 Task: Open a blank worksheet and write heading  Make a employee details data  Add 10 employee name:-  'Ethan Reynolds, Olivia Thompson, Benjamin Martinez, Emma Davis, Alexander Mitchell, Ava Rodriguez, Daniel Anderson, Mia Lewis, Christopher Scott, Sophia Harris.'in January Last week sales are  1000 to 1010. Department:-  Sales, HR, Finance, Marketing, IT, Operations, Finance, HR, Sales, Marketing. Position:-  Sales Manager, HR Manager, Accountant, Marketing Specialist, IT Specialist, Operations Manager, Financial Analyst, HR Assistant, Sales Representative, Marketing Assistant.Salary (USD):-  5000,4500,4000, 3800, 4200, 5200, 3800, 2800, 3200, 2500.Start Date:-  1/15/2020,7/1/2019, 3/10/2021,2/5/2022, 11/30/2018,6/15/2020, 9/1/2021,4/20/2022, 2/10/2019,9/5/2020. Save page analysisSalesByQuarter_2024
Action: Mouse moved to (138, 111)
Screenshot: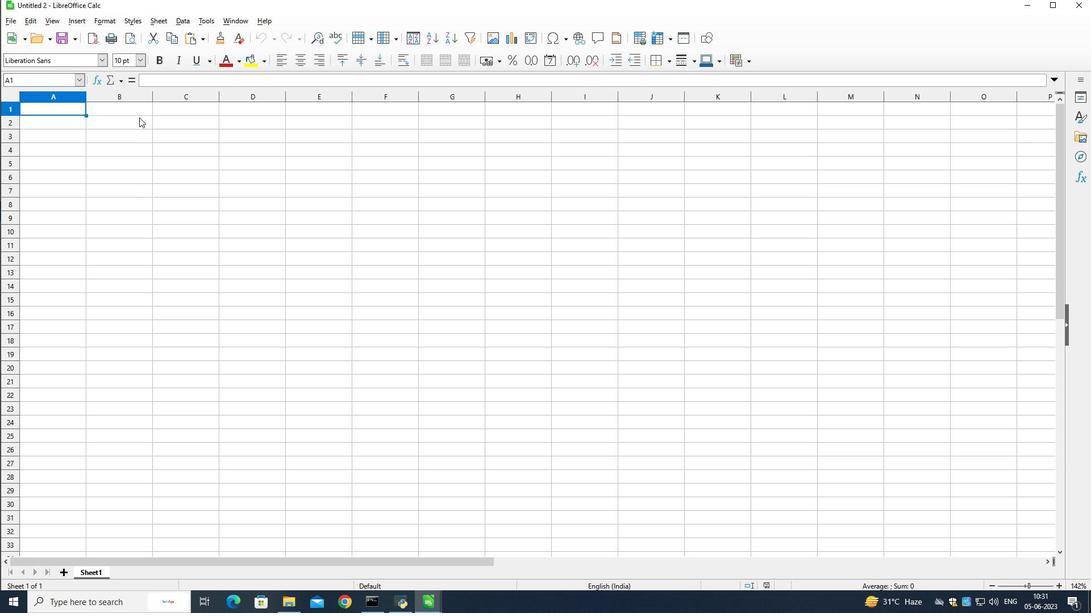 
Action: Mouse pressed left at (138, 111)
Screenshot: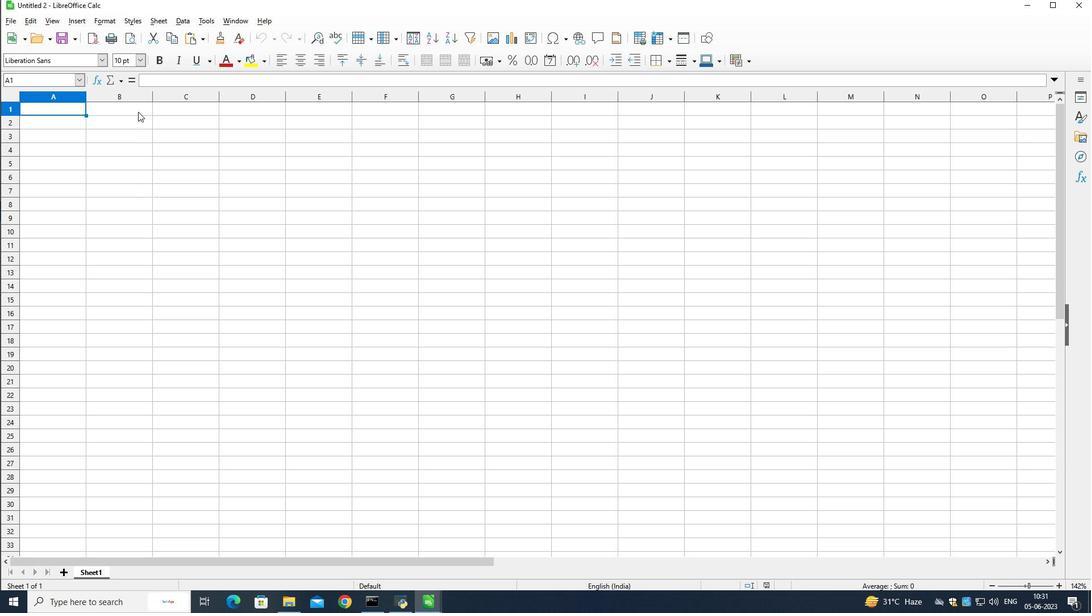
Action: Key pressed <Key.shift>Make<Key.space><Key.shift>a<Key.space>emplyee<Key.space><Key.shift>Details<Key.space><Key.shift><Key.shift><Key.shift>Data<Key.down><Key.left><Key.shift>Name<Key.down><Key.shift>Ethan<Key.space><Key.shift><Key.shift><Key.shift><Key.shift><Key.shift><Key.shift><Key.shift><Key.shift><Key.shift><Key.shift><Key.shift>Reynolds<Key.down><Key.shift>Olivia<Key.space><Key.shift>Thompson<Key.down><Key.shift>Benjamin<Key.space><Key.shift>Martinez<Key.down><Key.shift>Emma<Key.space><Key.shift>Davis<Key.down><Key.shift>Alexander<Key.space><Key.shift>Mitchell<Key.down><Key.shift>Ava<Key.space><Key.shift><Key.shift><Key.shift><Key.shift><Key.shift><Key.shift><Key.shift><Key.shift><Key.shift><Key.shift><Key.shift><Key.shift><Key.shift>Rodriguez<Key.down><Key.shift>Daniel<Key.space><Key.shift>Anderson<Key.down><Key.shift>Mia<Key.space><Key.shift>Lewis<Key.down><Key.shift>Christopher<Key.space><Key.shift><Key.shift><Key.shift>Scott<Key.down><Key.shift>Sophia<Key.space><Key.shift>Harris<Key.down>
Screenshot: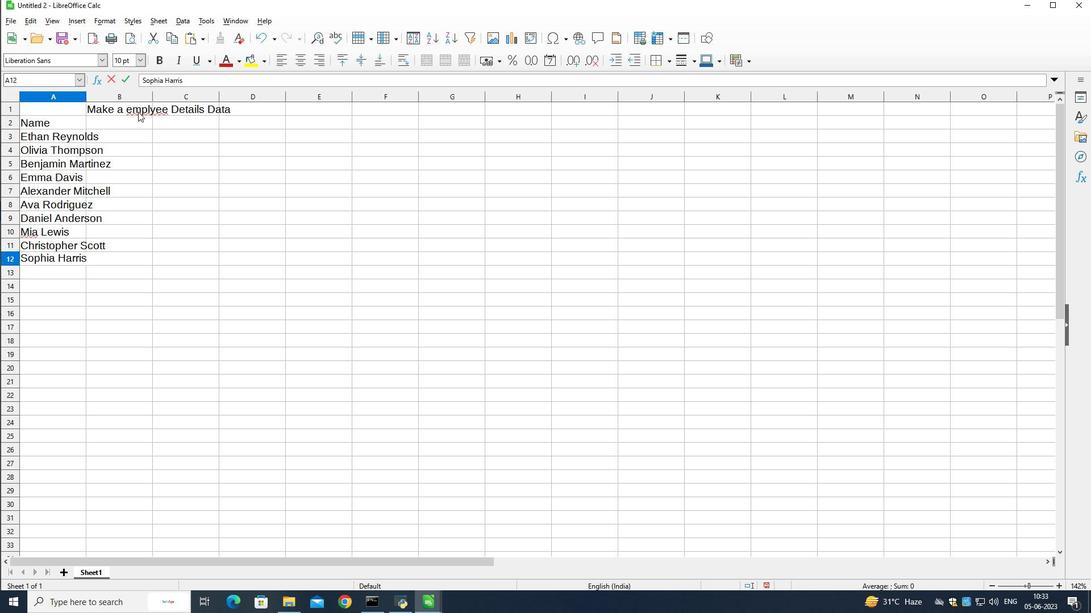 
Action: Mouse moved to (98, 123)
Screenshot: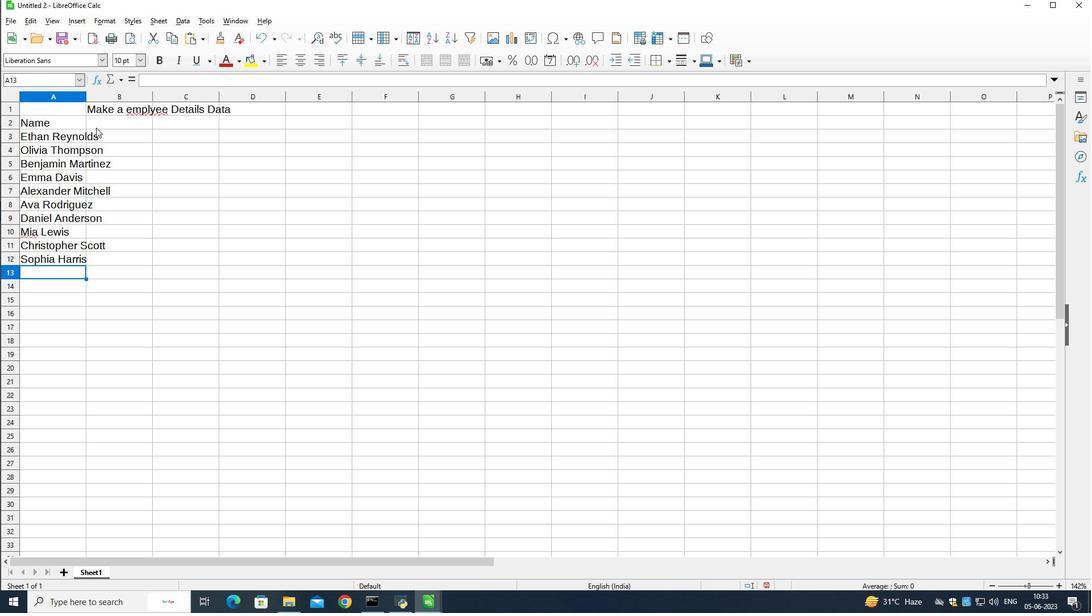 
Action: Mouse pressed left at (98, 123)
Screenshot: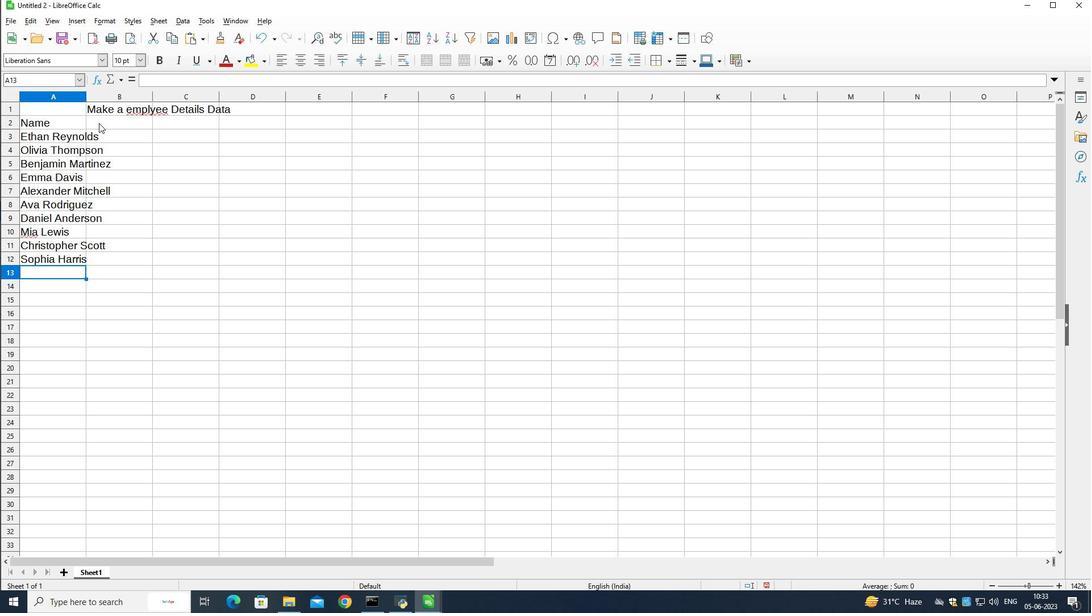 
Action: Mouse moved to (770, 534)
Screenshot: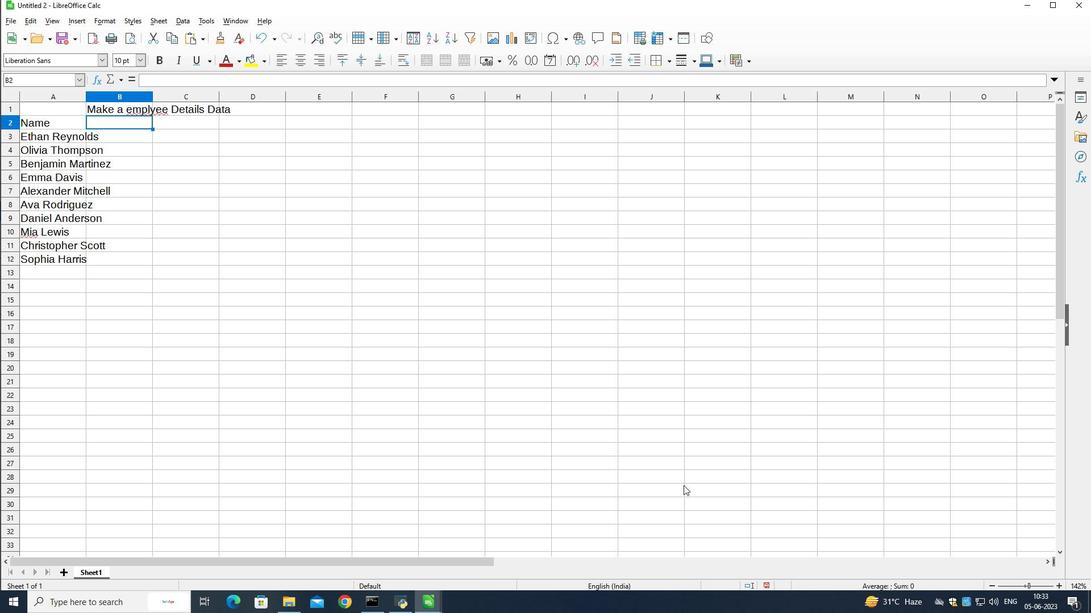 
Action: Key pressed <Key.shift>January<Key.space><Key.shift>Last<Key.space><Key.shift>Week<Key.space><Key.shift>saes<Key.down>1000<Key.down>1001<Key.down>1002<Key.down>1003<Key.down>1004<Key.down>1005<Key.down>1006<Key.down>1007<Key.down>1008<Key.down>1009<Key.down>
Screenshot: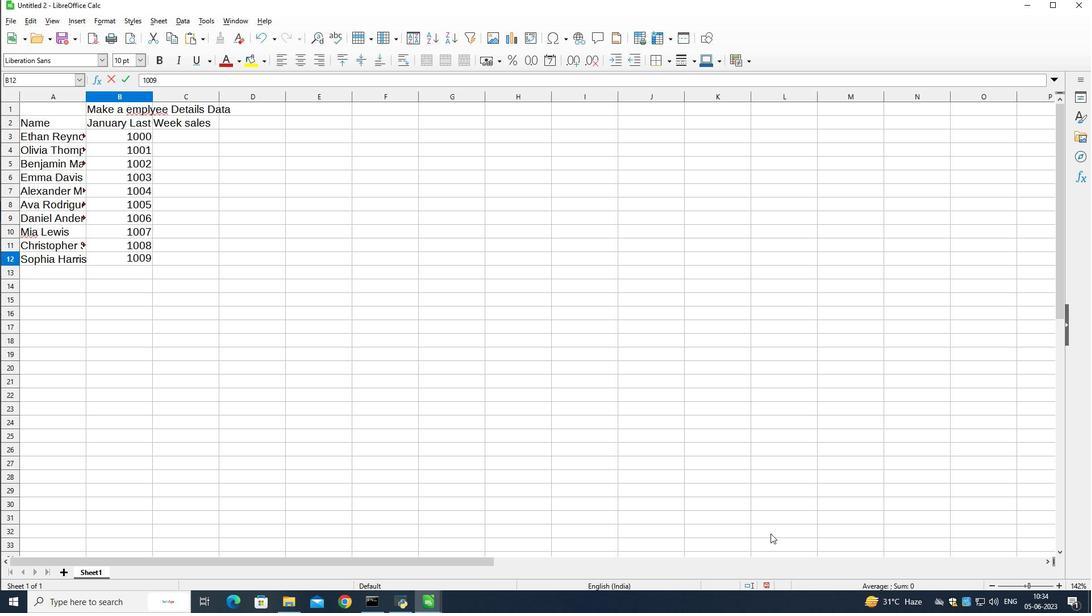 
Action: Mouse moved to (164, 125)
Screenshot: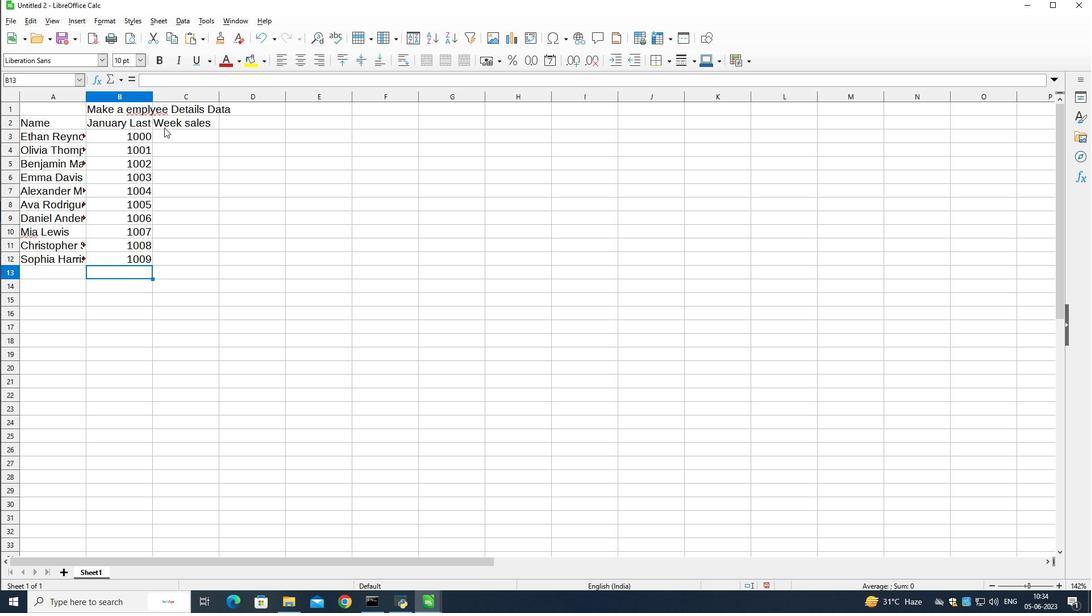 
Action: Mouse pressed left at (164, 125)
Screenshot: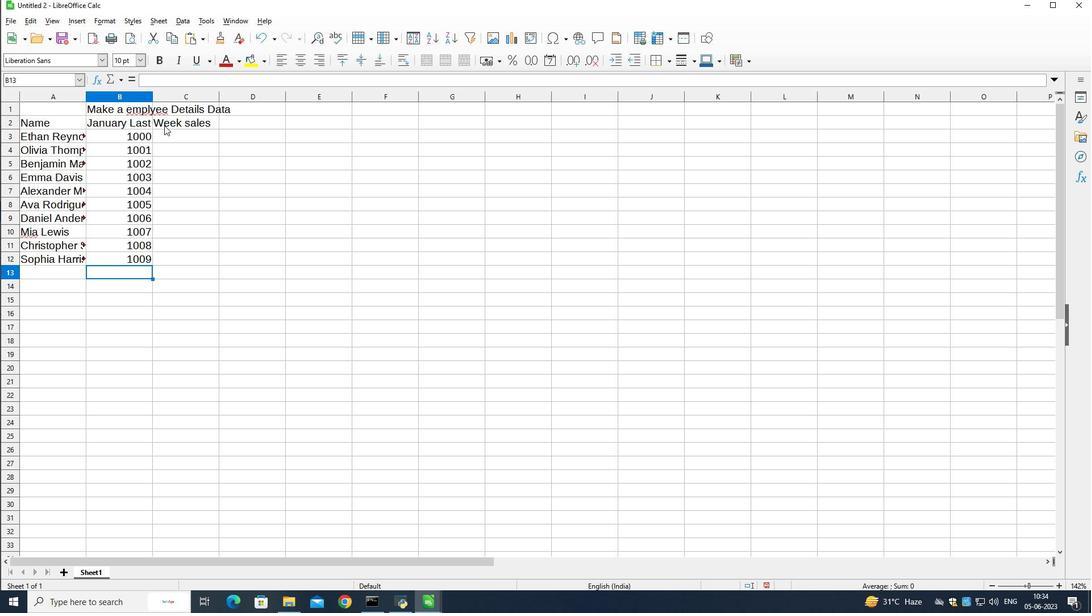 
Action: Mouse moved to (167, 126)
Screenshot: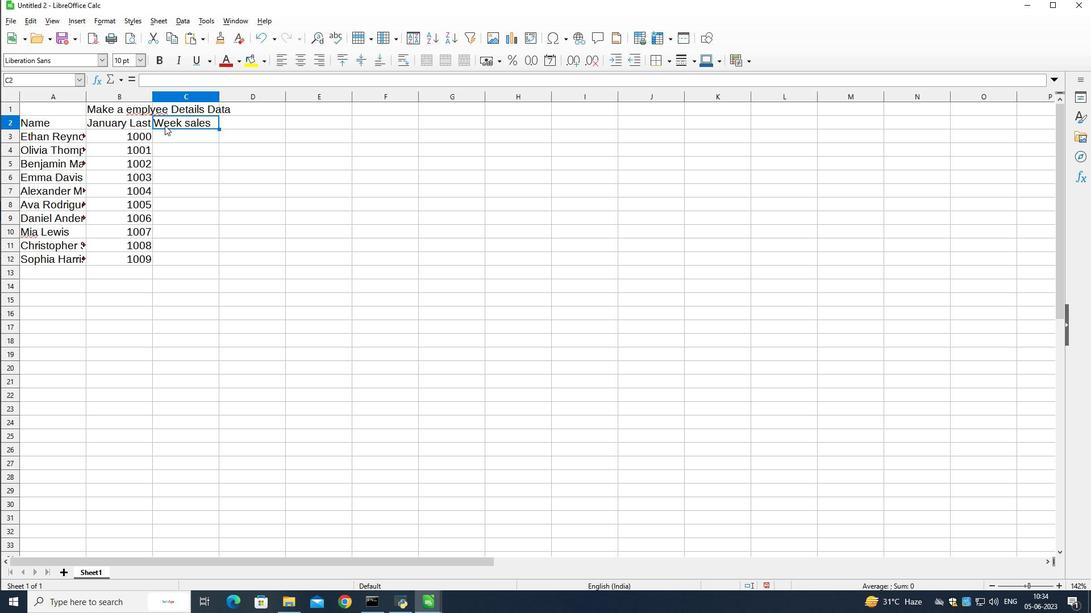 
Action: Key pressed <Key.shift>Department<Key.down>
Screenshot: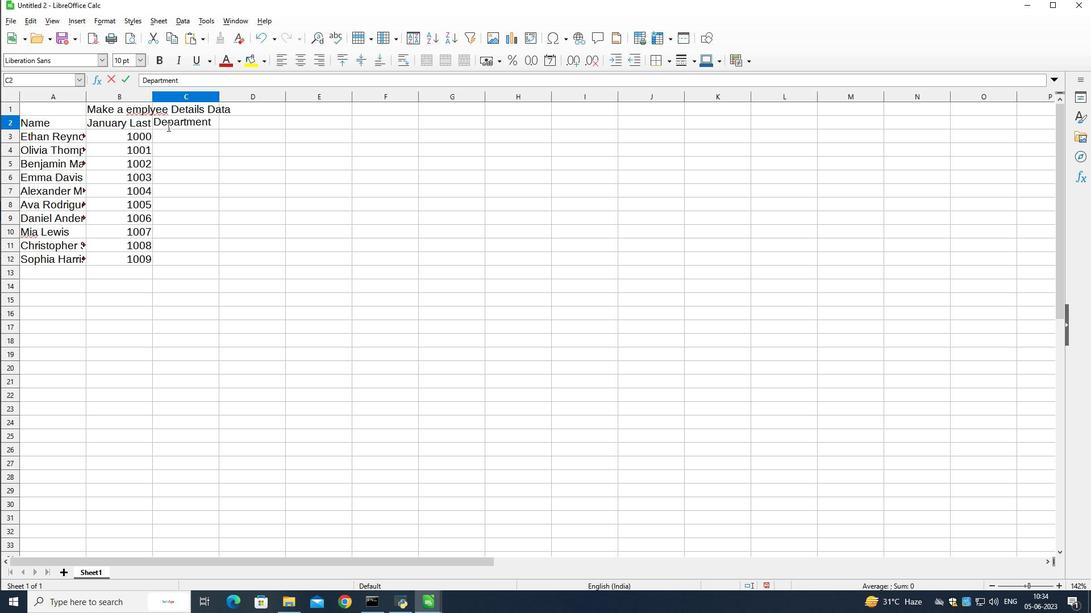 
Action: Mouse moved to (767, 181)
Screenshot: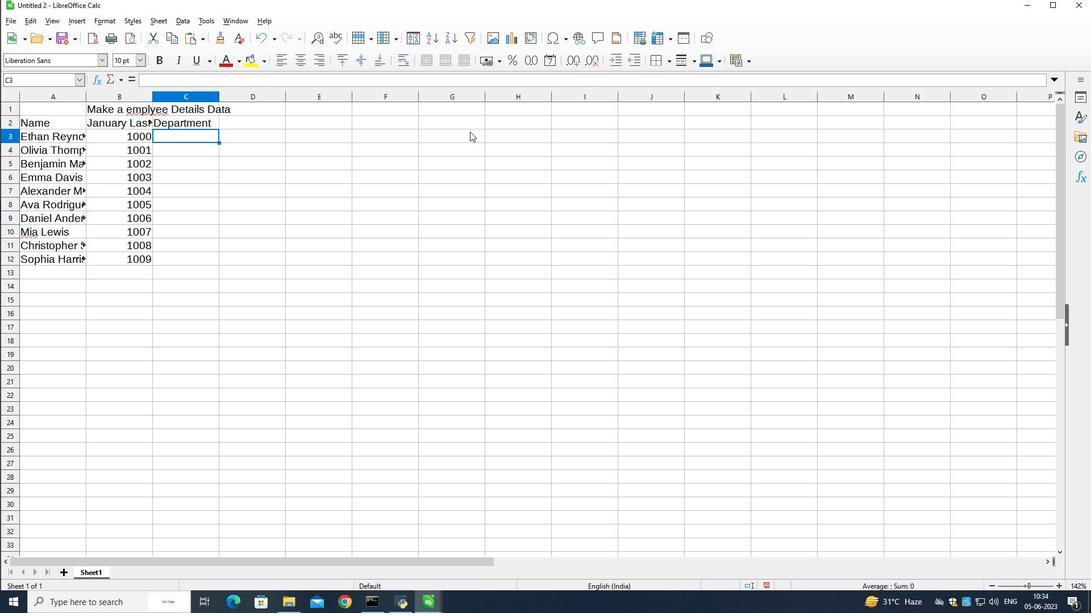 
Action: Key pressed <Key.shift>Sales<Key.down><Key.shift>HR<Key.down><Key.shift><Key.shift><Key.shift><Key.shift><Key.shift><Key.shift>Finance<Key.down><Key.shift><Key.shift><Key.shift><Key.shift><Key.shift><Key.shift><Key.shift><Key.shift><Key.shift>Marketing<Key.down><Key.shift>IT<Key.down><Key.shift>Opr<Key.backspace>eration<Key.down><Key.shift>Finance<Key.down><Key.shift>HR<Key.down><Key.shift><Key.shift><Key.shift><Key.shift><Key.shift><Key.shift><Key.shift><Key.shift><Key.shift><Key.shift><Key.shift><Key.shift><Key.shift><Key.shift><Key.shift><Key.shift><Key.shift><Key.shift><Key.shift><Key.shift><Key.shift><Key.shift>sales<Key.down><Key.shift><Key.shift><Key.shift><Key.shift><Key.shift><Key.shift><Key.shift><Key.shift><Key.shift><Key.shift><Key.shift>Marketing
Screenshot: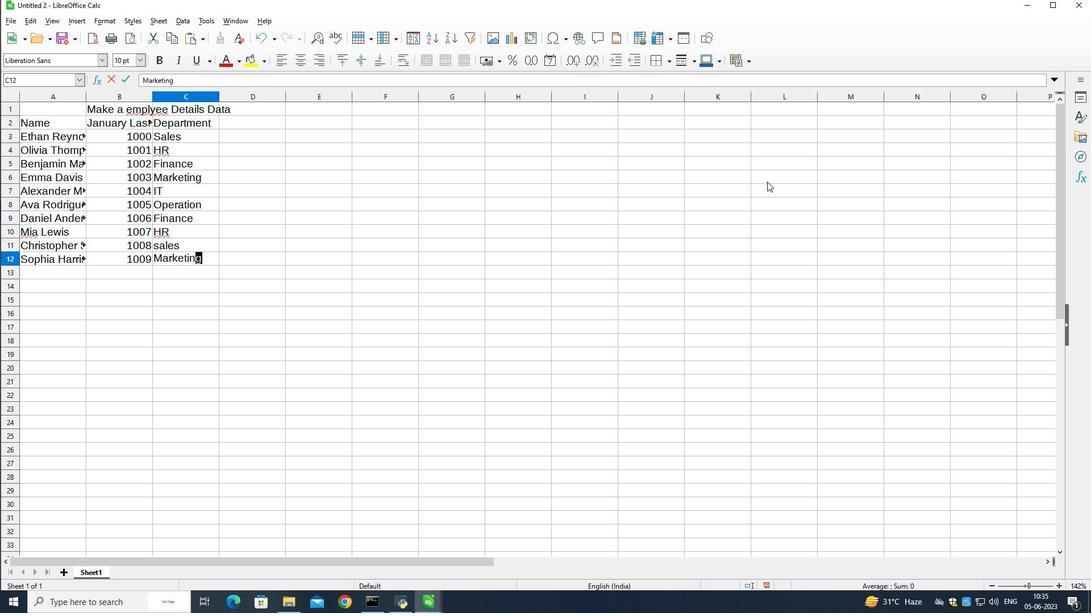 
Action: Mouse moved to (225, 122)
Screenshot: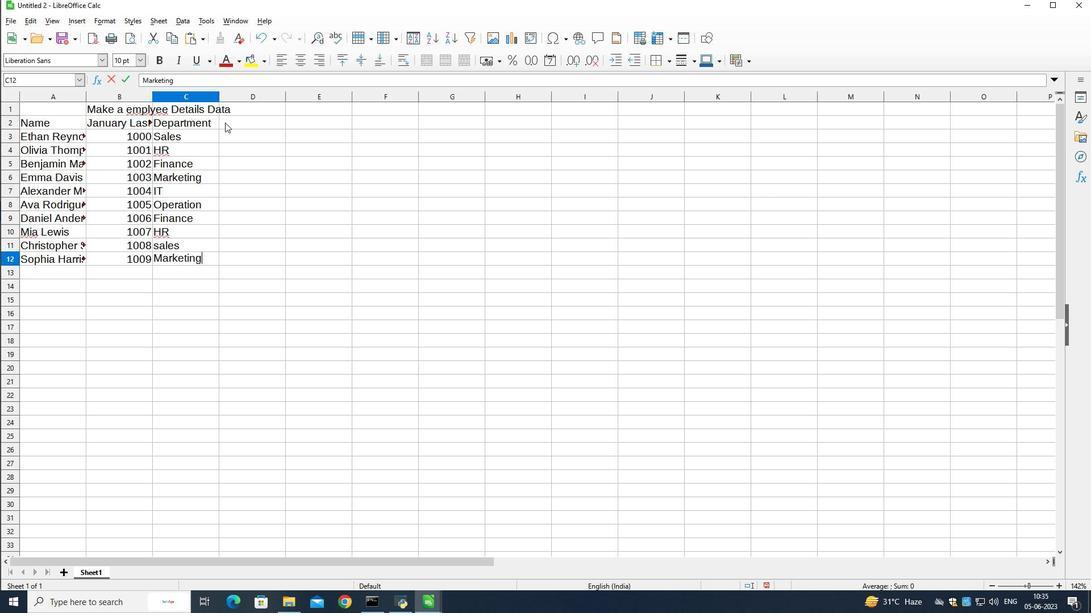 
Action: Mouse pressed left at (225, 122)
Screenshot: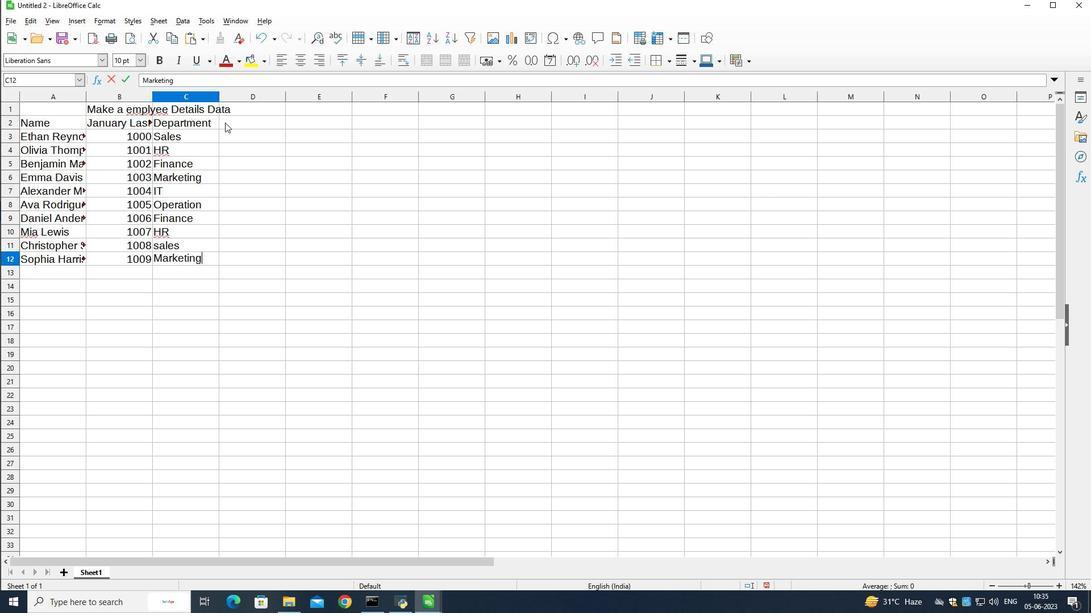
Action: Mouse moved to (481, 192)
Screenshot: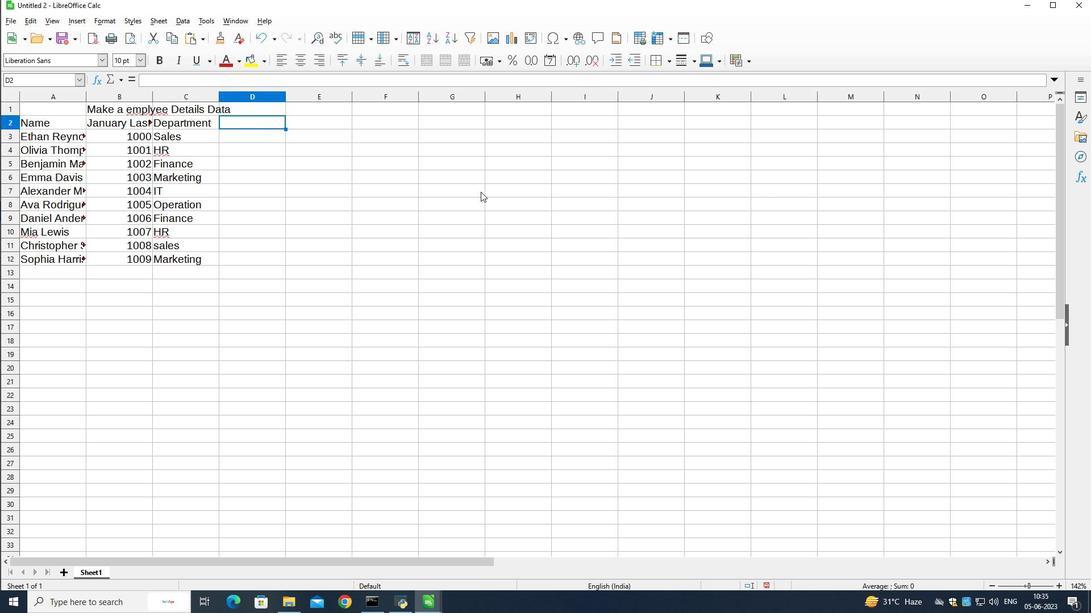 
Action: Key pressed <Key.shift>Position<Key.down><Key.shift>Sales<Key.space><Key.shift><Key.shift><Key.shift><Key.shift><Key.shift><Key.shift><Key.shift><Key.shift><Key.shift><Key.shift><Key.shift><Key.shift><Key.shift><Key.shift><Key.shift><Key.shift><Key.shift>Manager<Key.down><Key.shift>G<Key.backspace>HR<Key.space><Key.shift>Manager<Key.down><Key.shift>Accountant<Key.down><Key.shift>Marketing<Key.down>
Screenshot: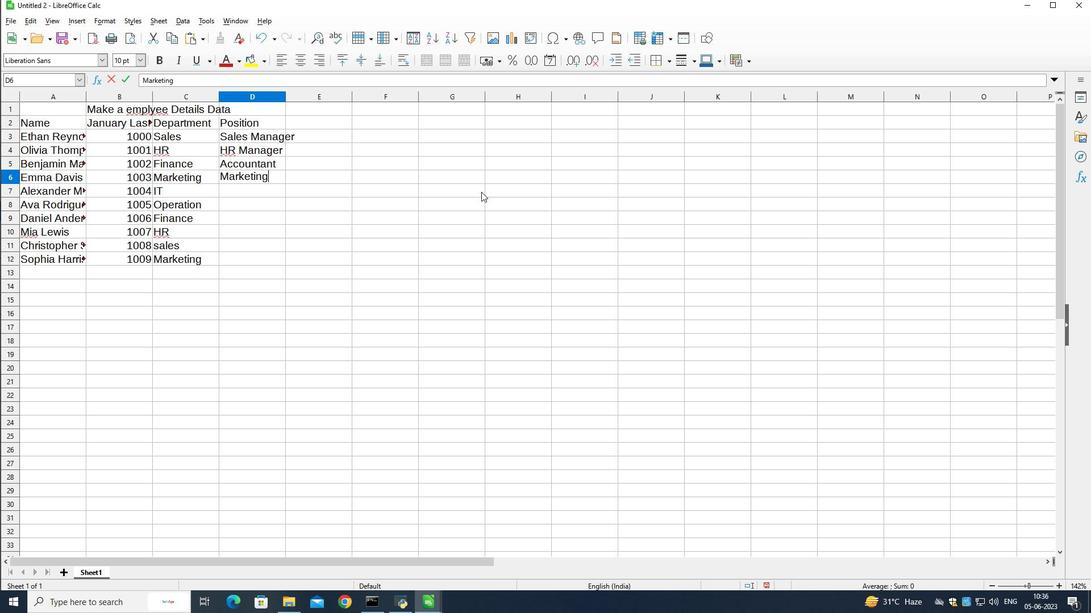 
Action: Mouse moved to (264, 176)
Screenshot: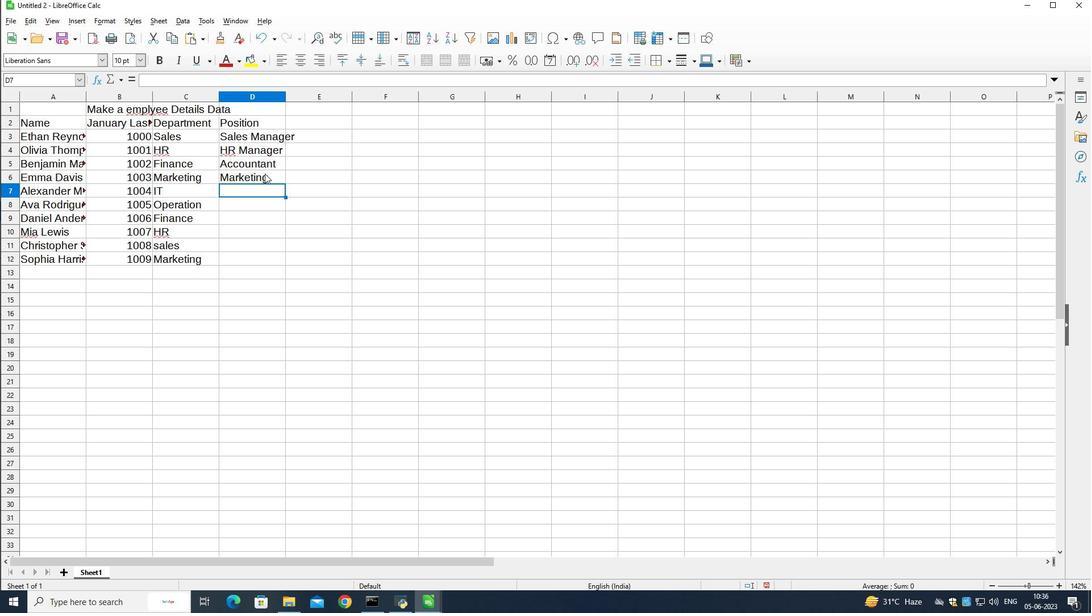 
Action: Mouse pressed left at (264, 176)
Screenshot: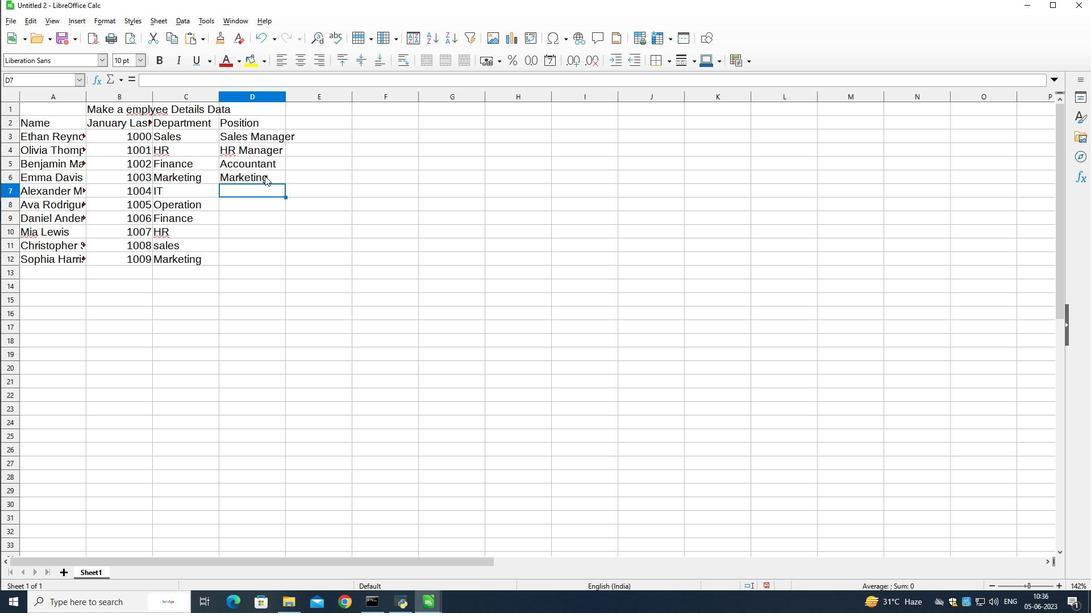 
Action: Mouse pressed left at (264, 176)
Screenshot: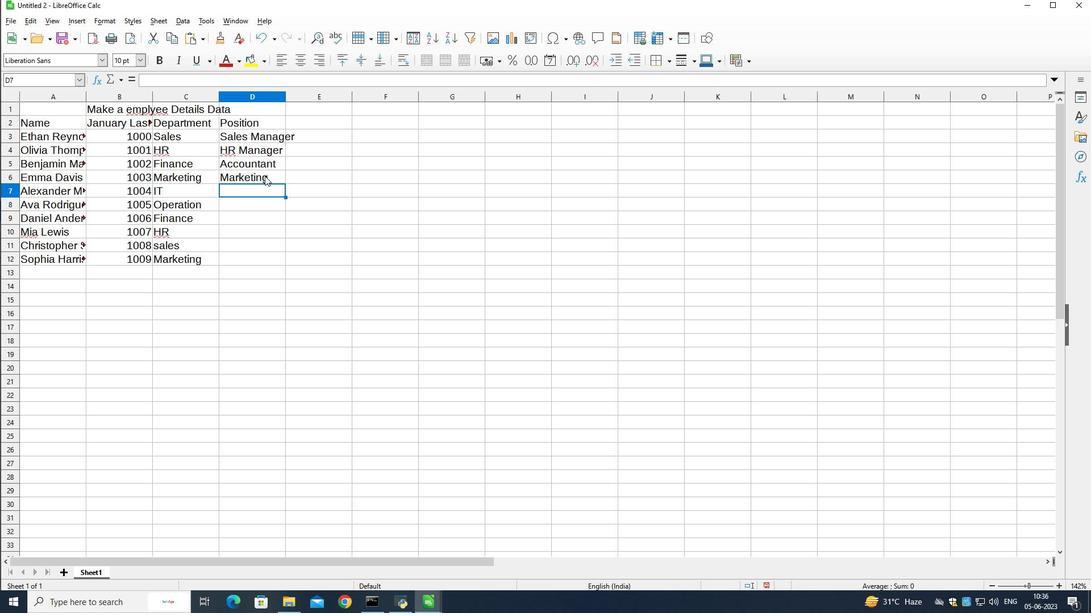 
Action: Mouse pressed left at (264, 176)
Screenshot: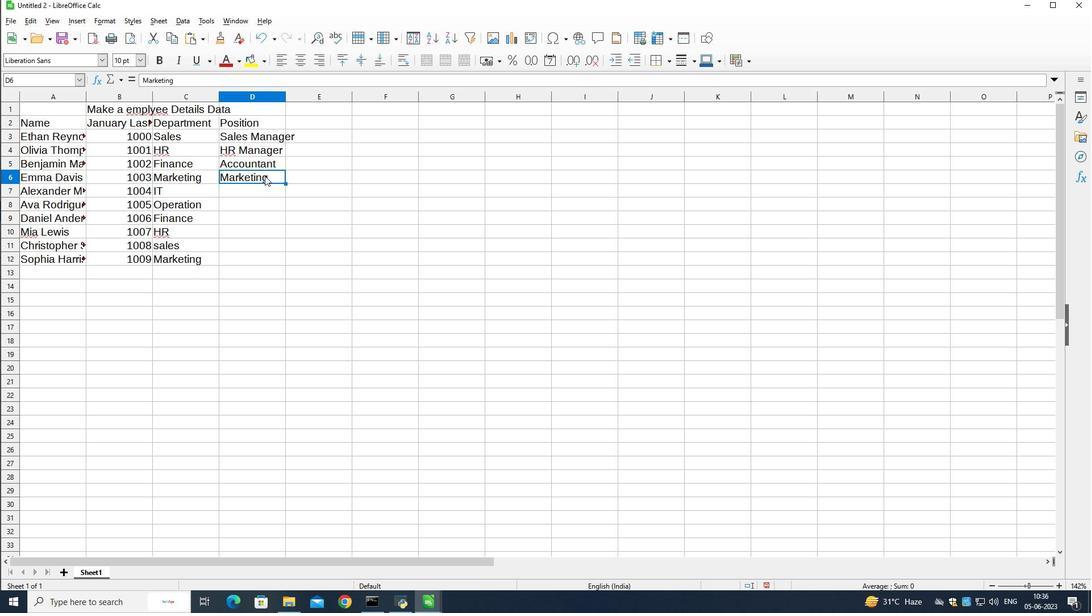 
Action: Mouse pressed left at (264, 176)
Screenshot: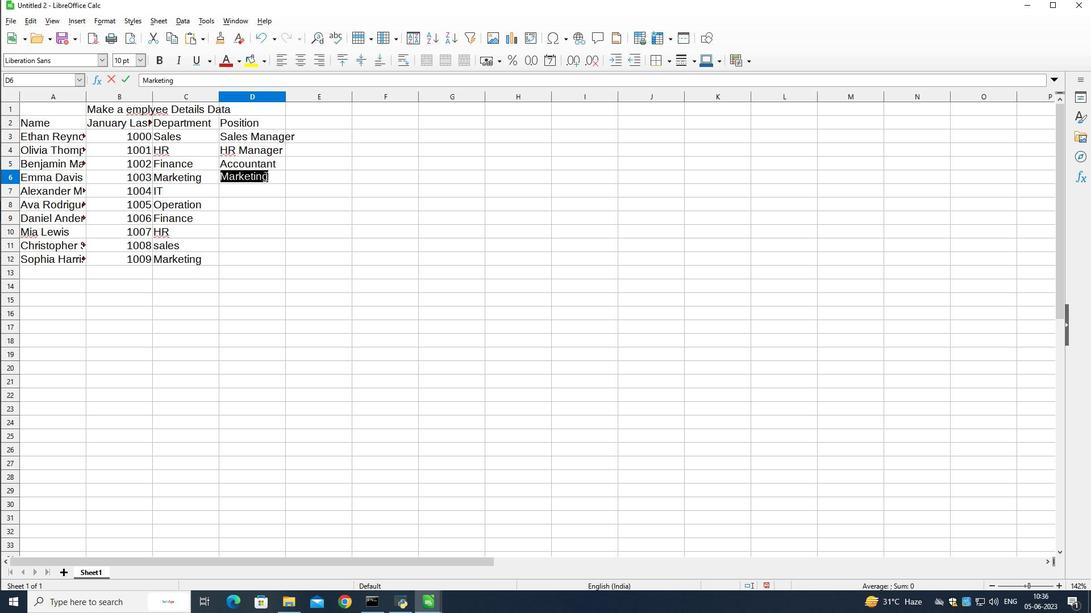 
Action: Mouse moved to (273, 184)
Screenshot: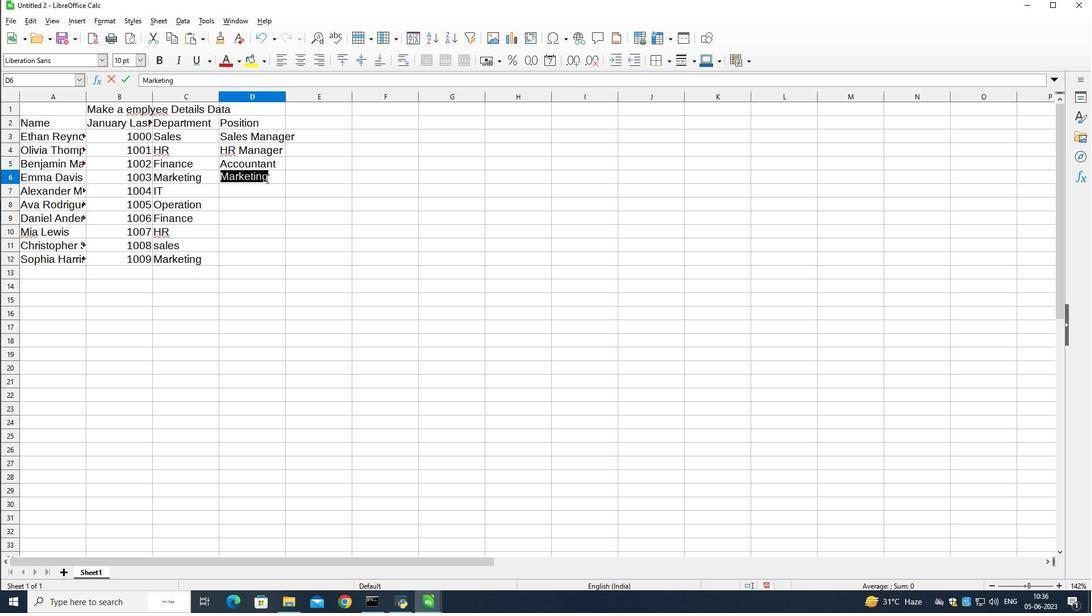 
Action: Mouse pressed left at (273, 184)
Screenshot: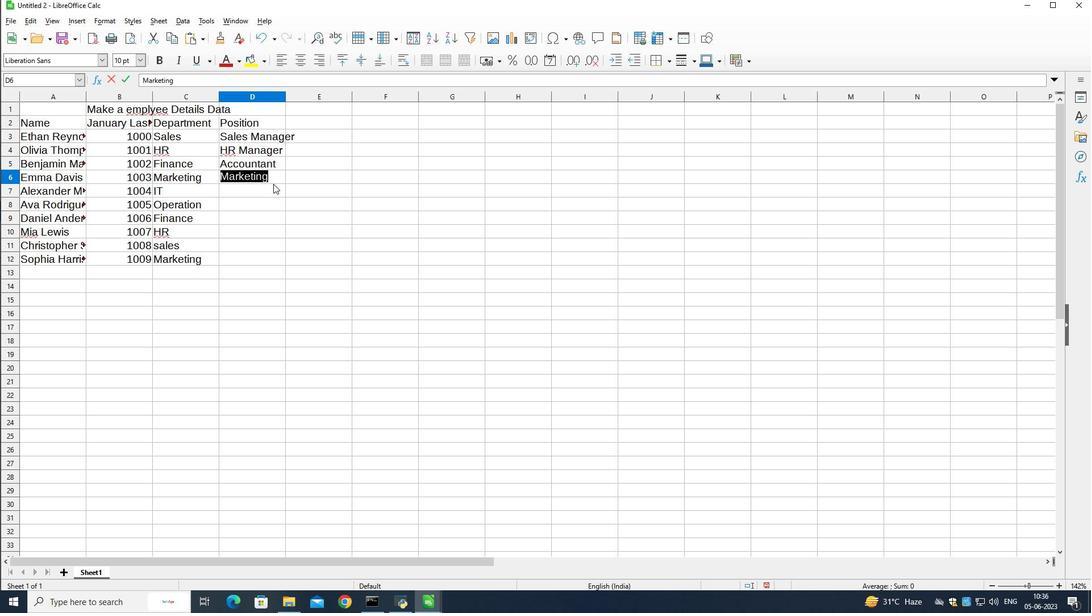 
Action: Mouse moved to (272, 178)
Screenshot: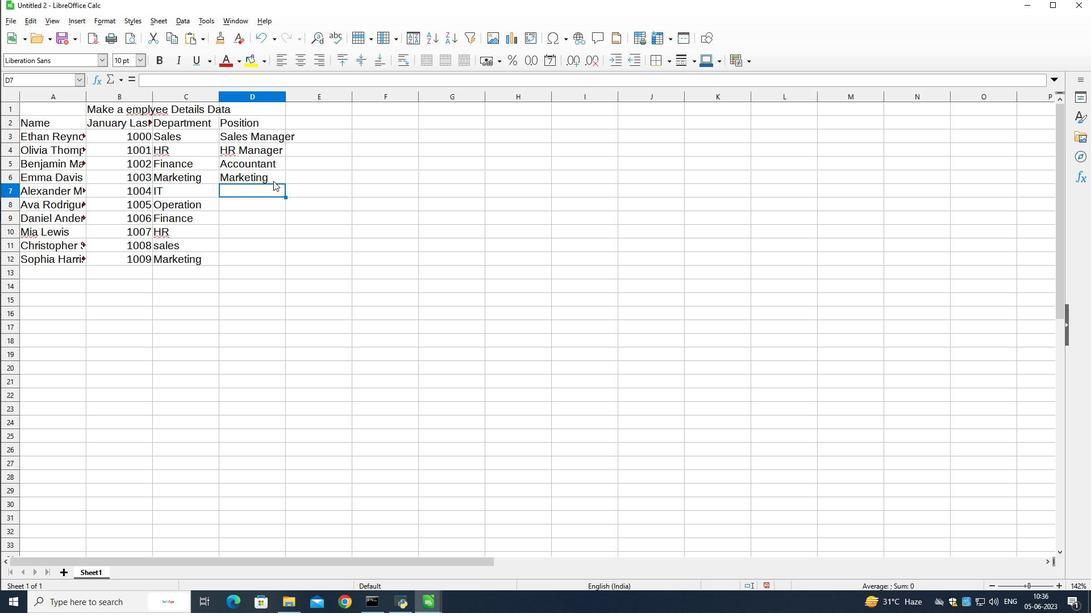 
Action: Mouse pressed left at (272, 178)
Screenshot: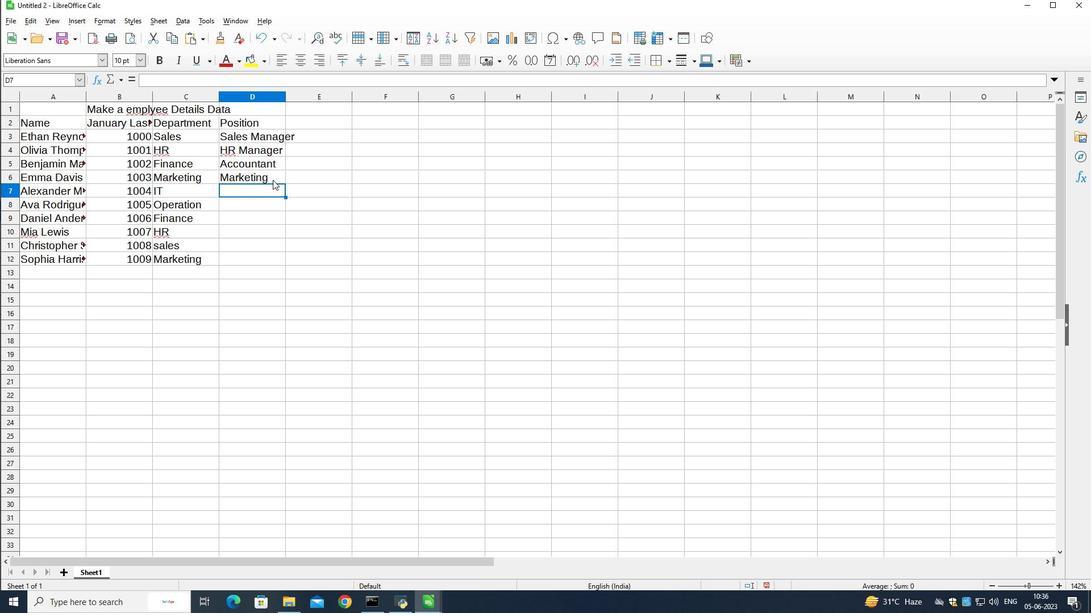 
Action: Mouse pressed left at (272, 178)
Screenshot: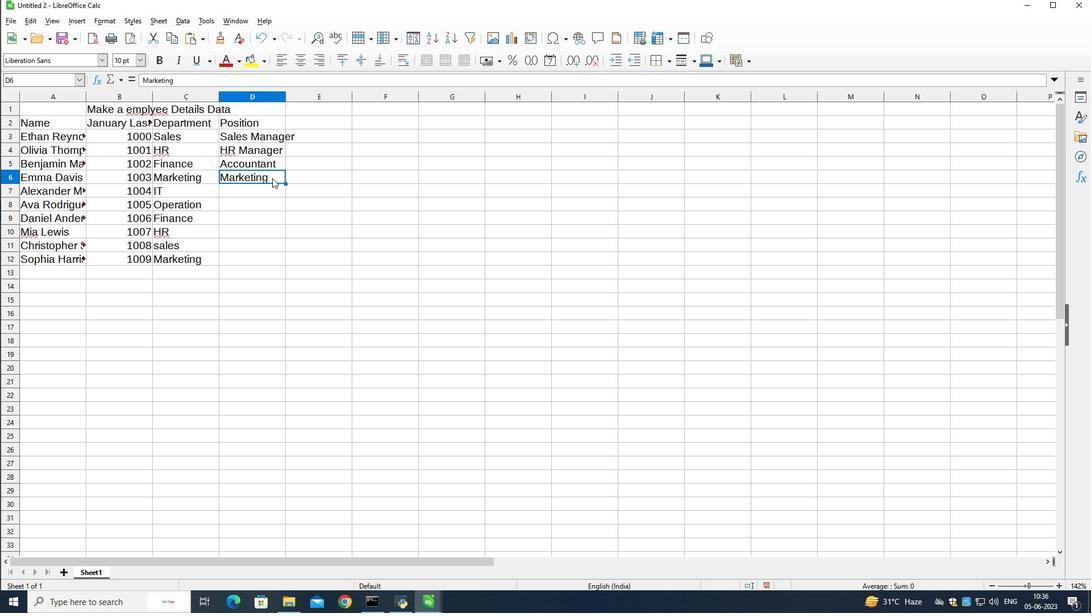 
Action: Mouse pressed left at (272, 178)
Screenshot: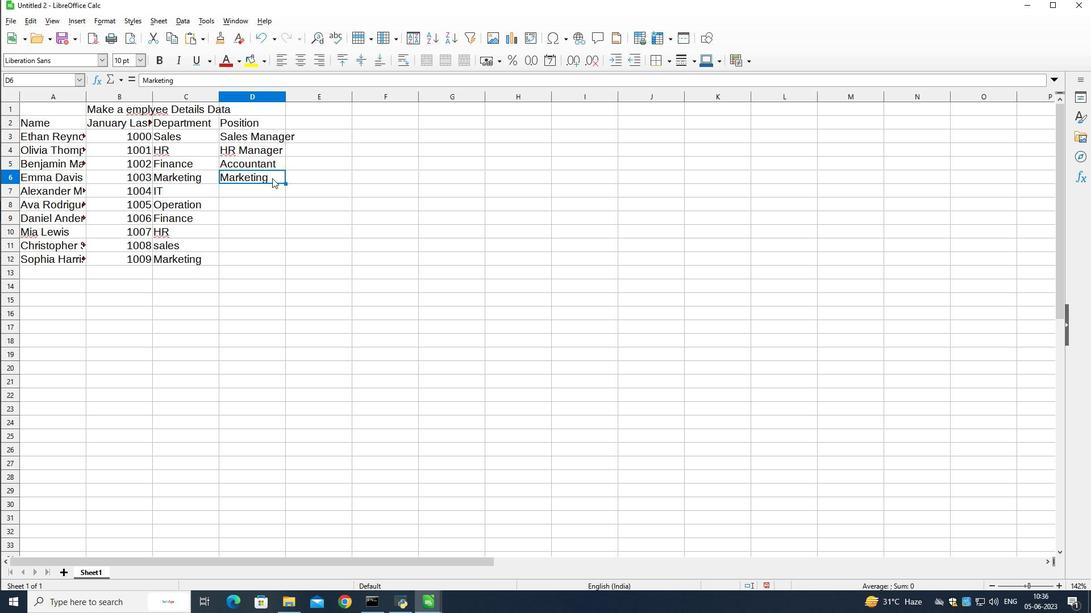 
Action: Mouse moved to (272, 178)
Screenshot: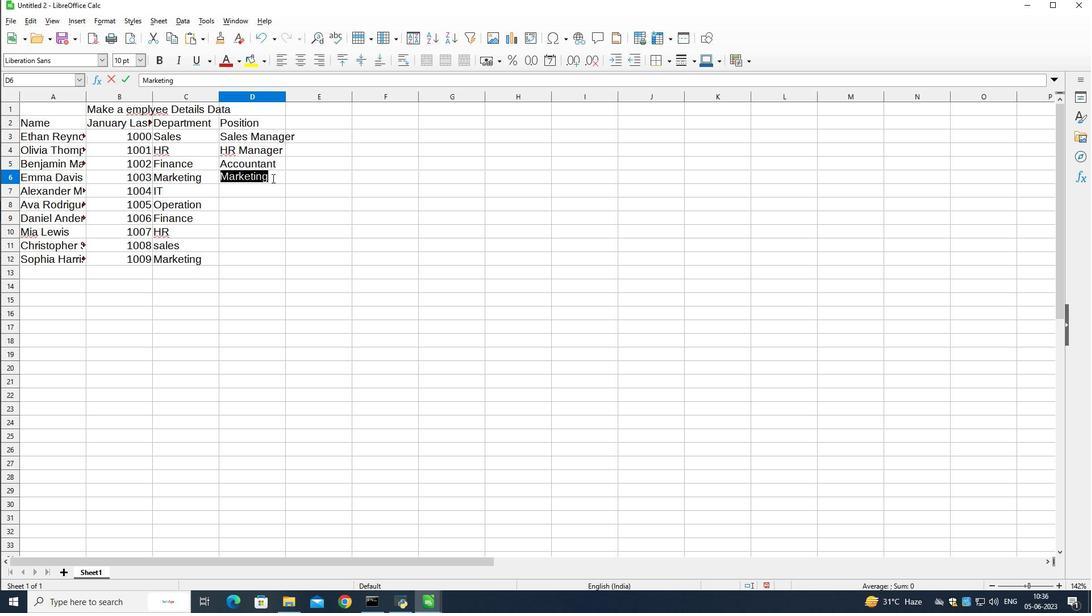 
Action: Mouse pressed left at (272, 178)
Screenshot: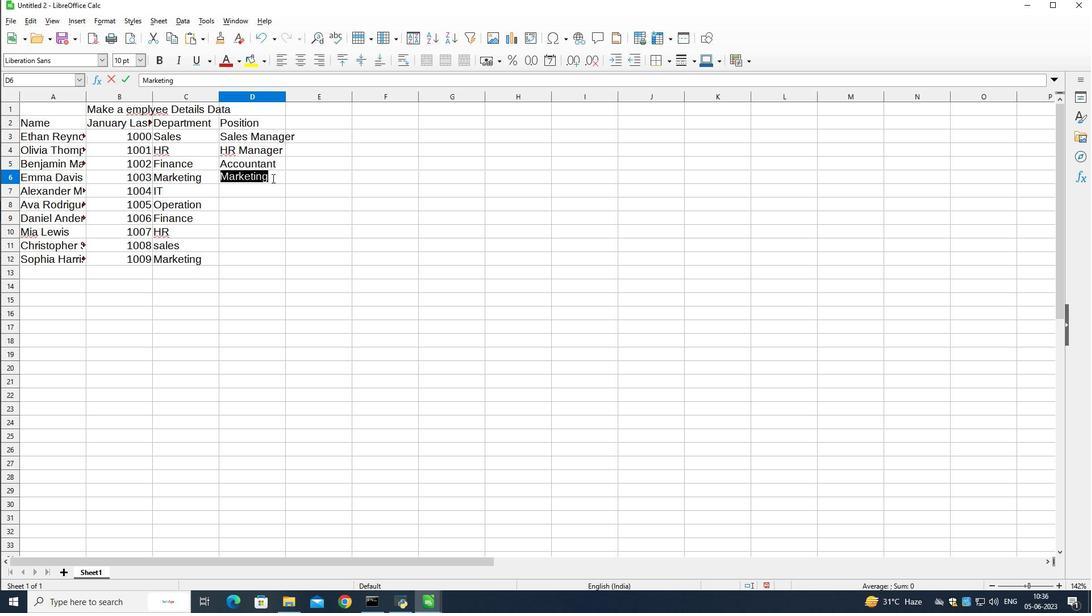 
Action: Mouse pressed left at (272, 178)
Screenshot: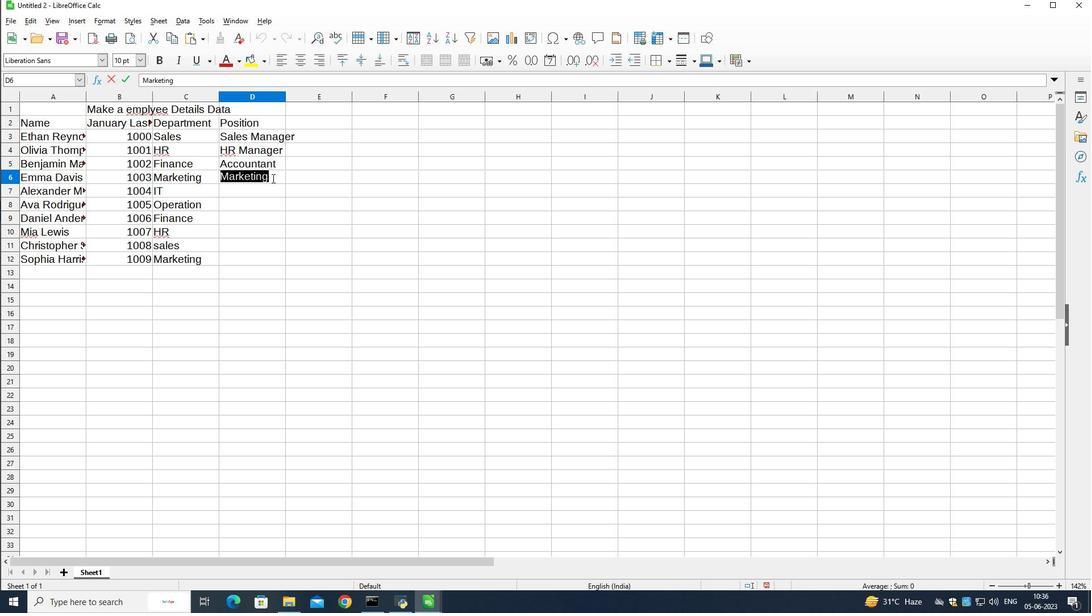 
Action: Key pressed <Key.space><Key.shift>specialist
Screenshot: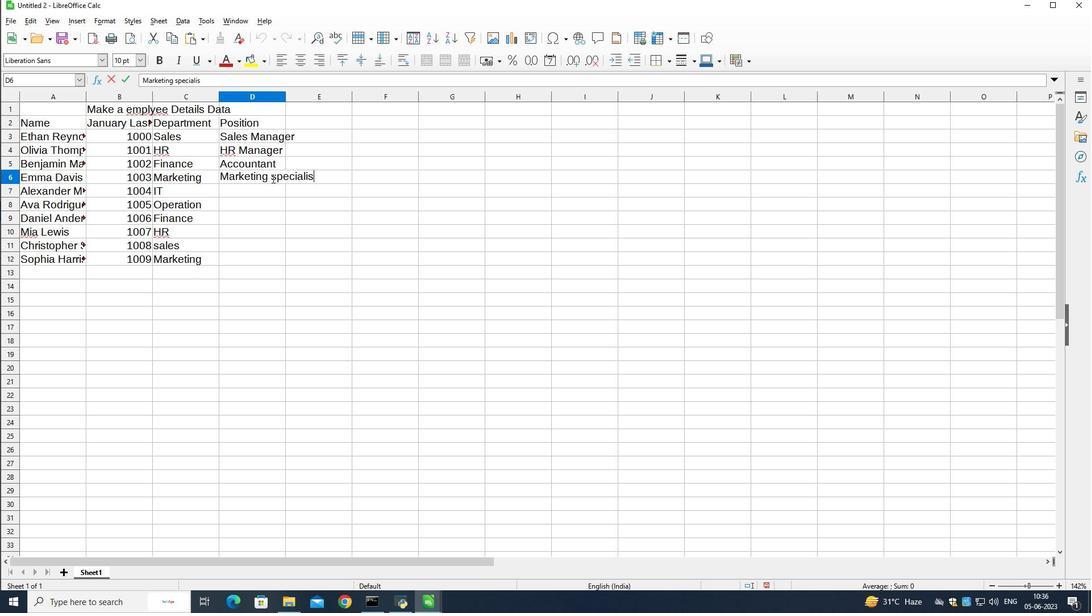 
Action: Mouse moved to (254, 187)
Screenshot: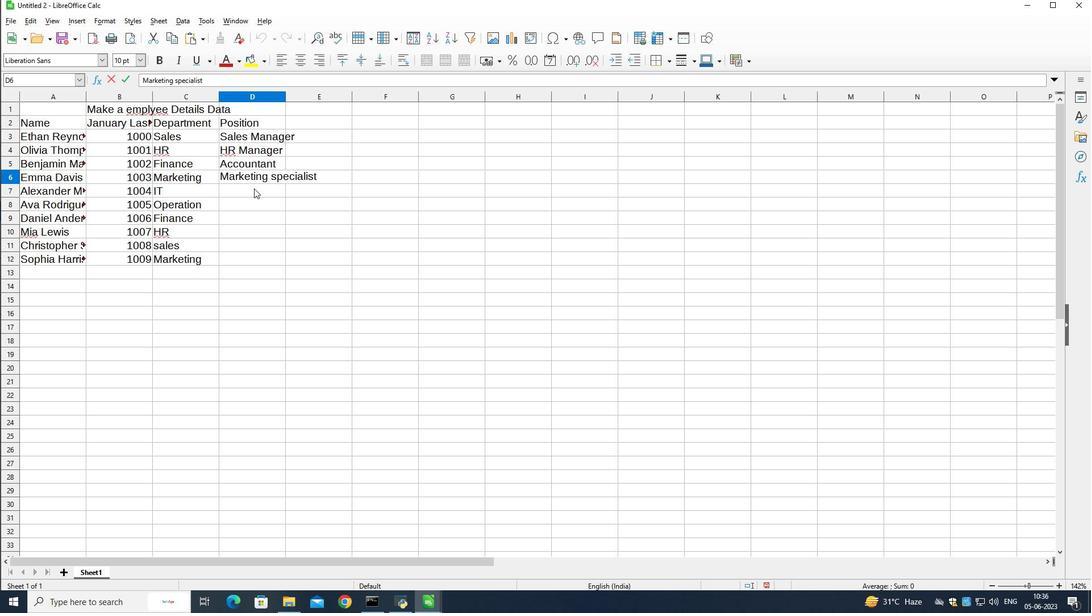 
Action: Mouse pressed left at (254, 187)
Screenshot: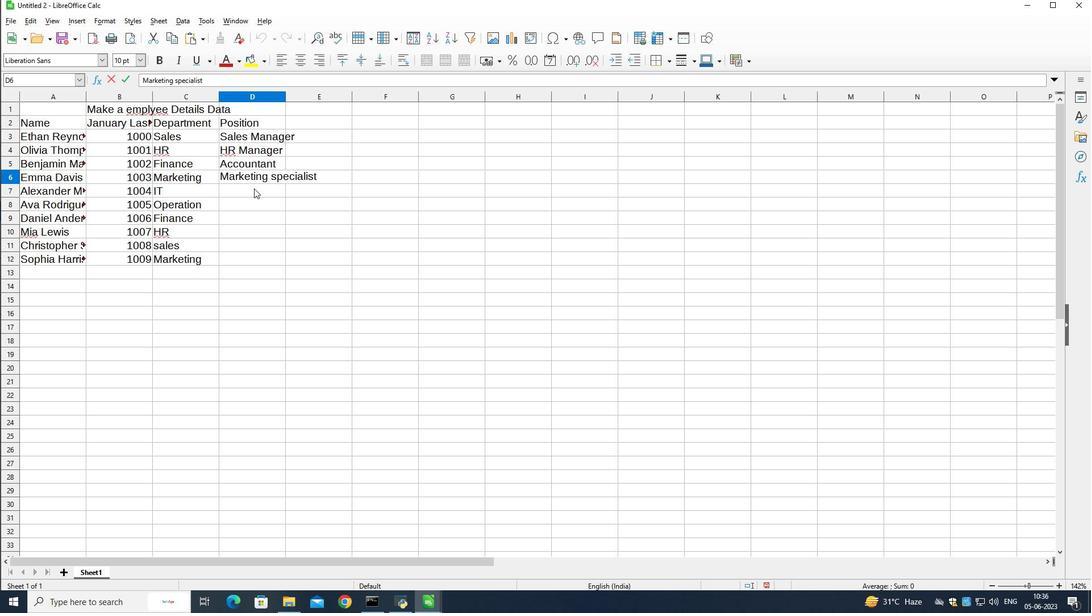 
Action: Key pressed <Key.shift><Key.shift><Key.shift><Key.shift><Key.shift><Key.shift><Key.shift>IT<Key.space><Key.shift>specialist<Key.down><Key.shift>Operation<Key.space><Key.shift>Manager<Key.down><Key.shift><Key.shift>Financial<Key.space><Key.shift><Key.shift><Key.shift><Key.shift><Key.shift><Key.shift><Key.shift><Key.shift><Key.shift><Key.shift><Key.shift><Key.shift><Key.shift><Key.shift><Key.shift>Analysit<Key.down>
Screenshot: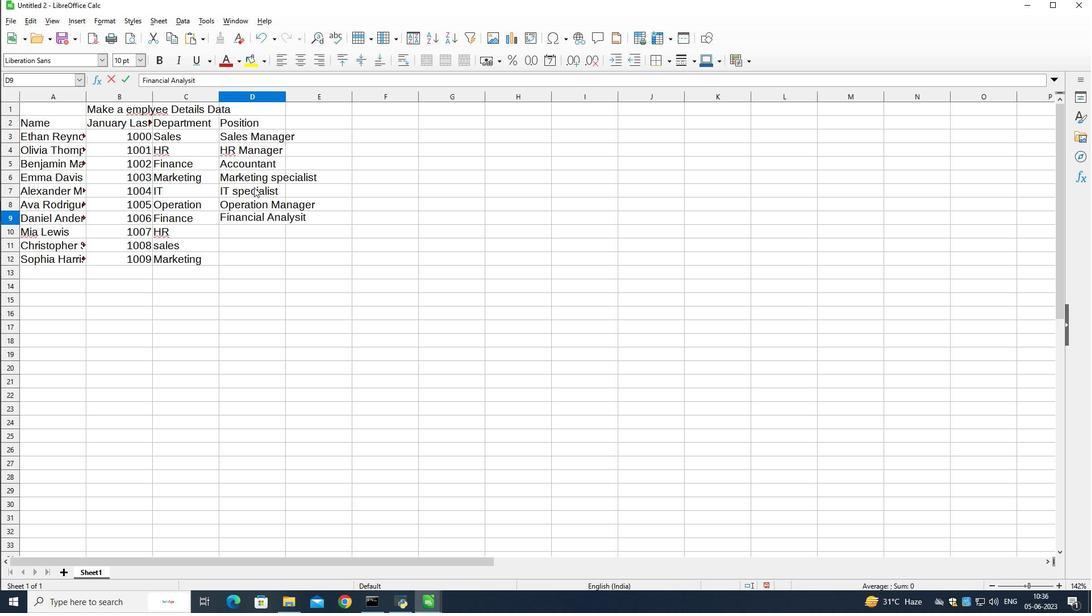 
Action: Mouse moved to (233, 214)
Screenshot: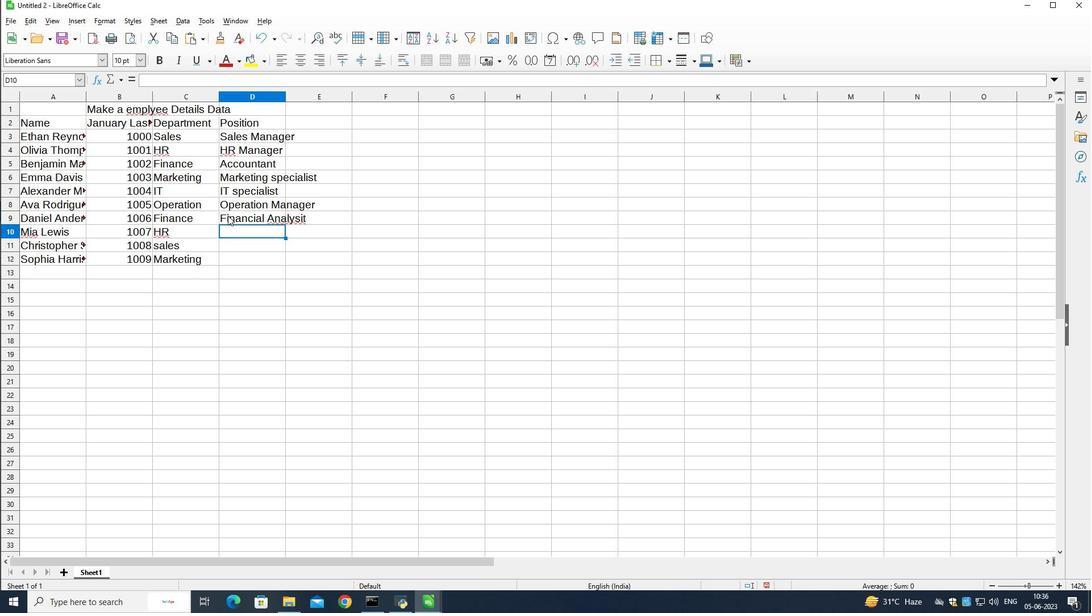 
Action: Mouse pressed left at (233, 214)
Screenshot: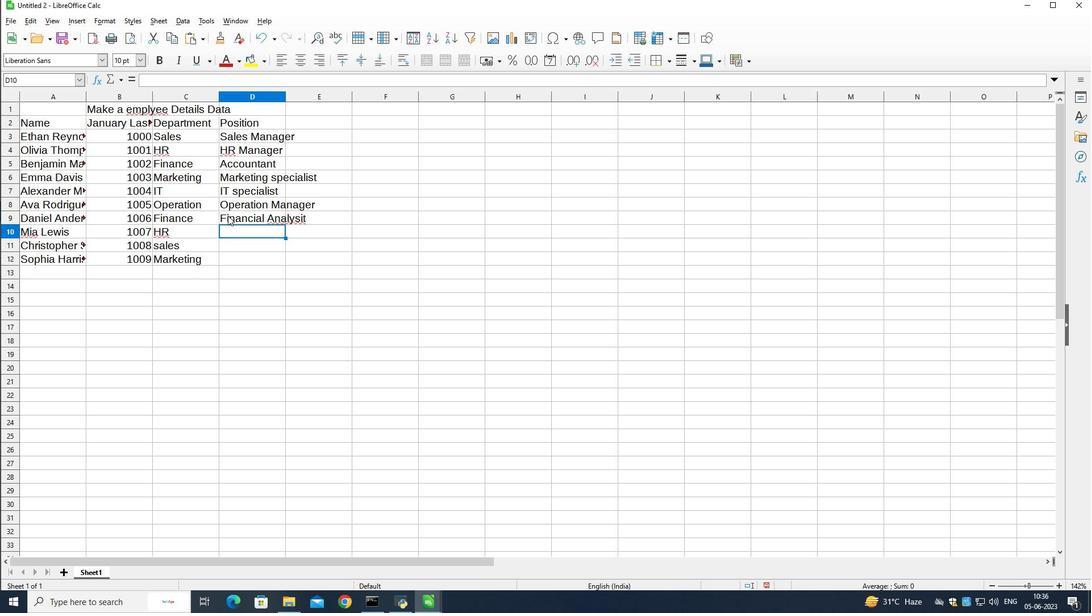 
Action: Mouse moved to (234, 214)
Screenshot: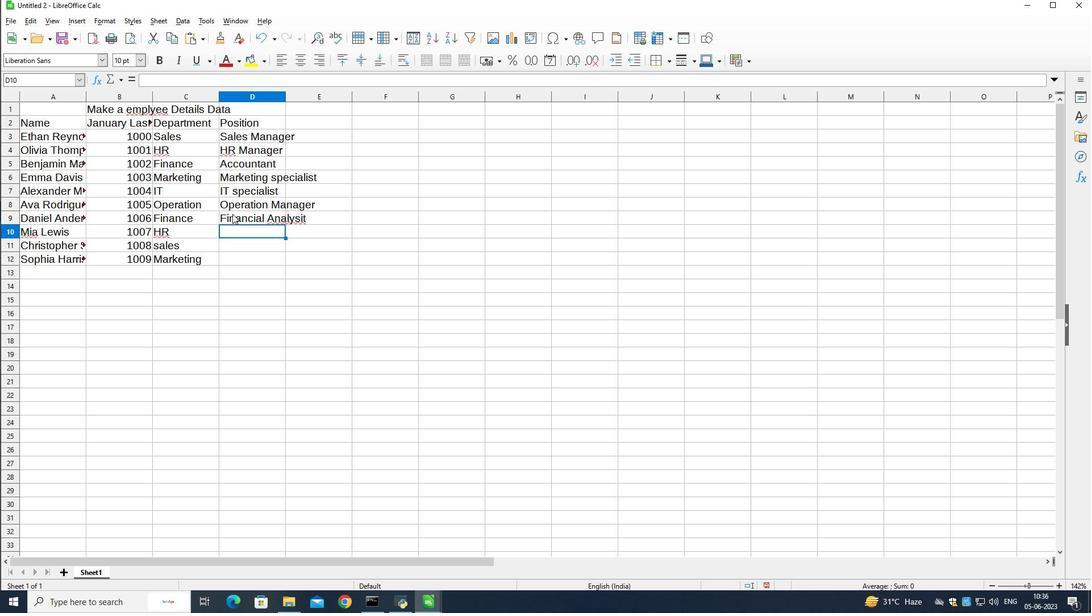 
Action: Mouse pressed left at (234, 214)
Screenshot: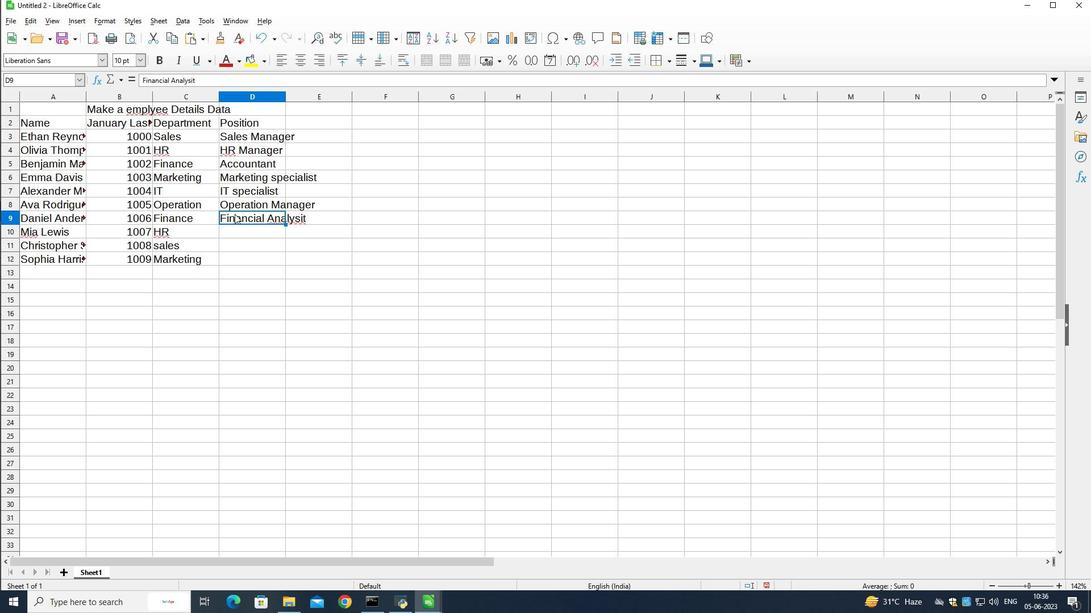 
Action: Mouse pressed left at (234, 214)
Screenshot: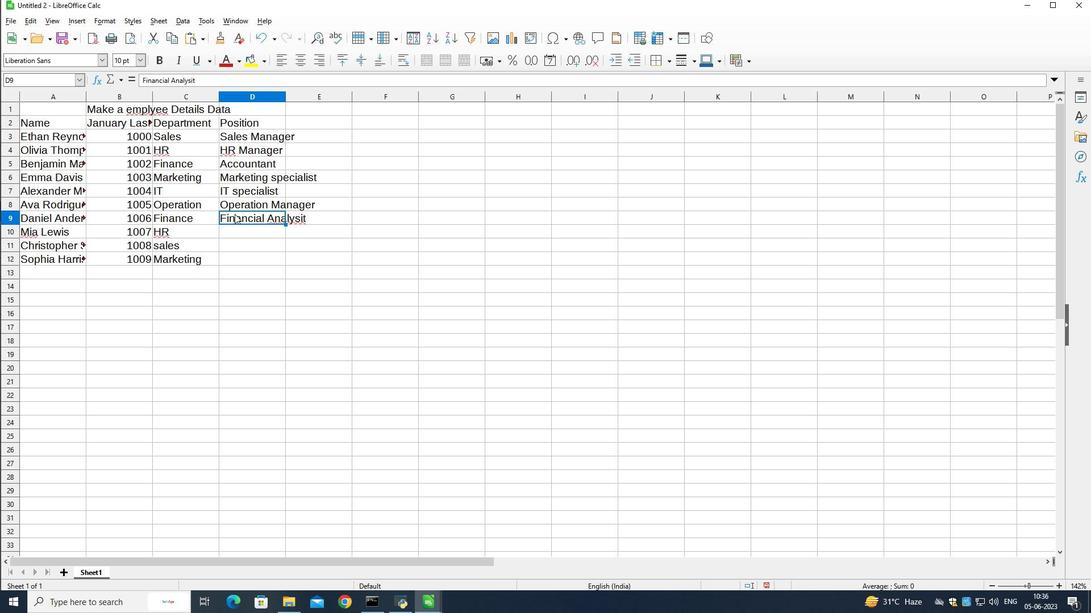 
Action: Mouse moved to (235, 214)
Screenshot: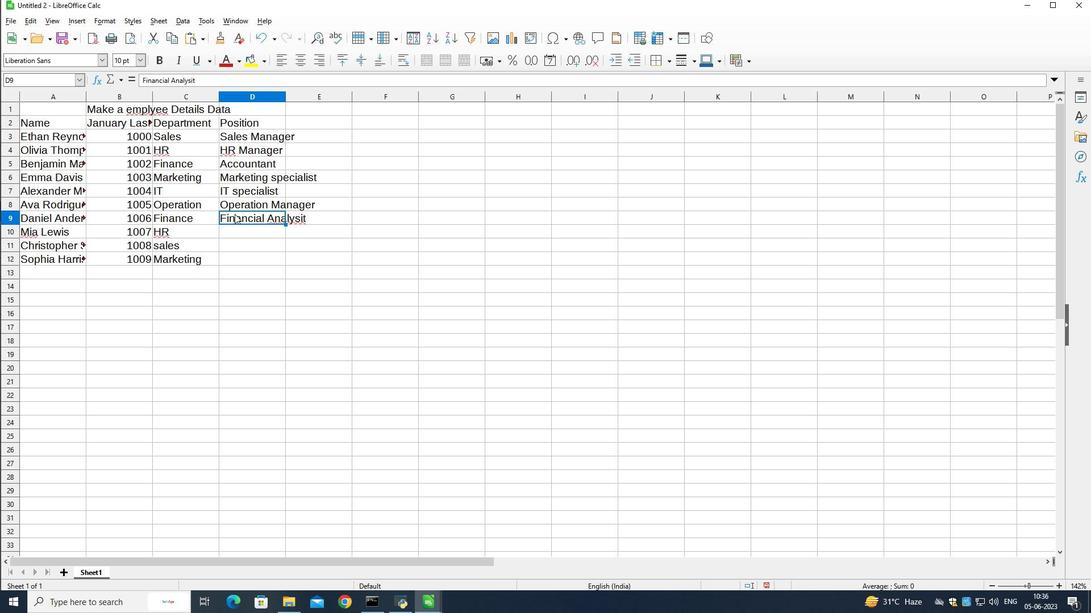 
Action: Mouse pressed left at (235, 214)
Screenshot: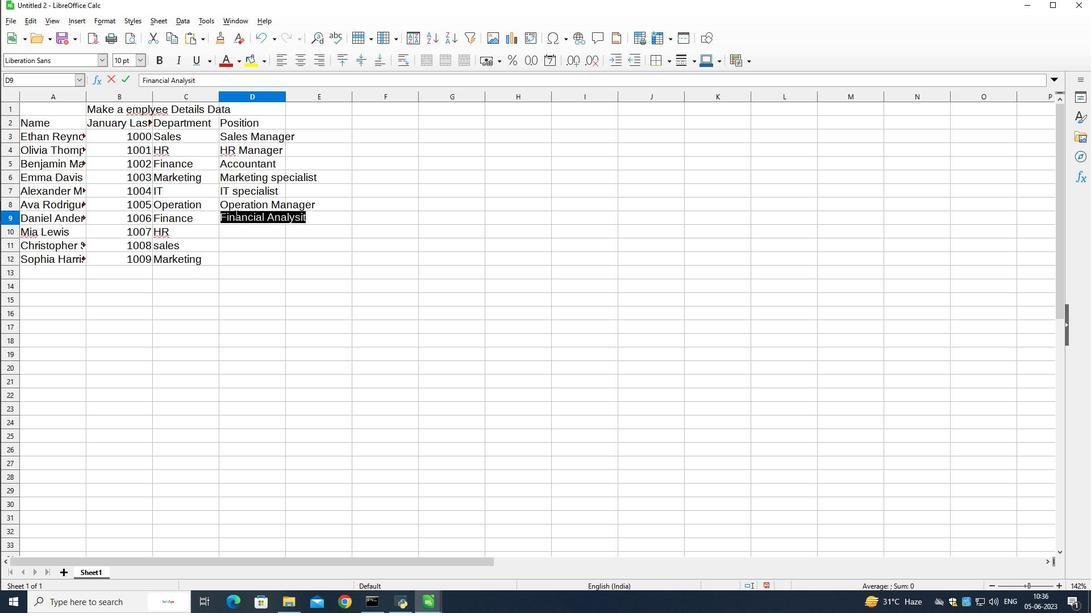 
Action: Mouse moved to (304, 218)
Screenshot: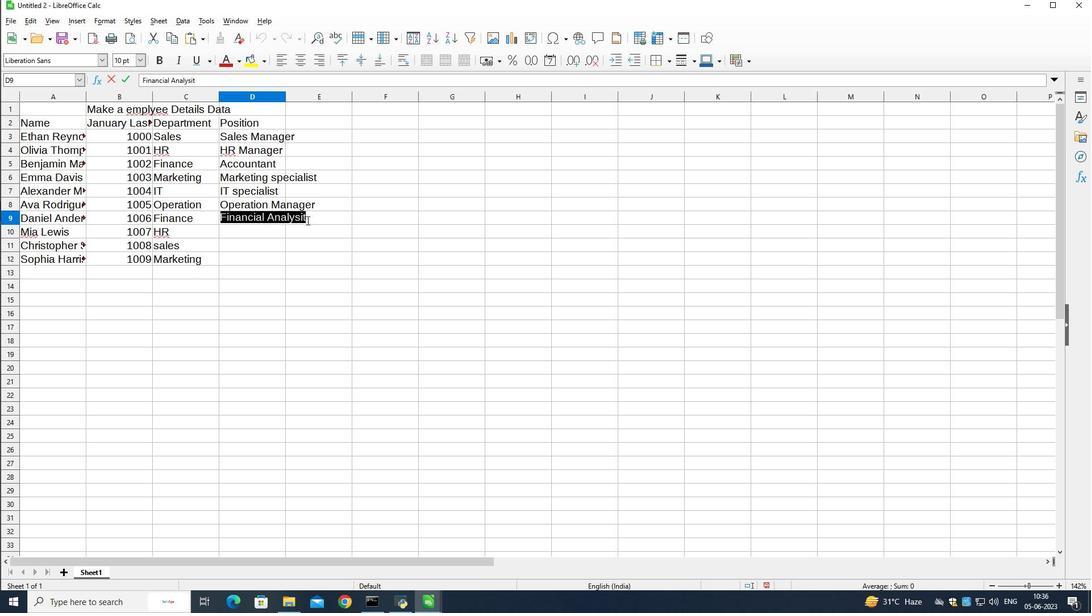 
Action: Mouse pressed left at (304, 218)
Screenshot: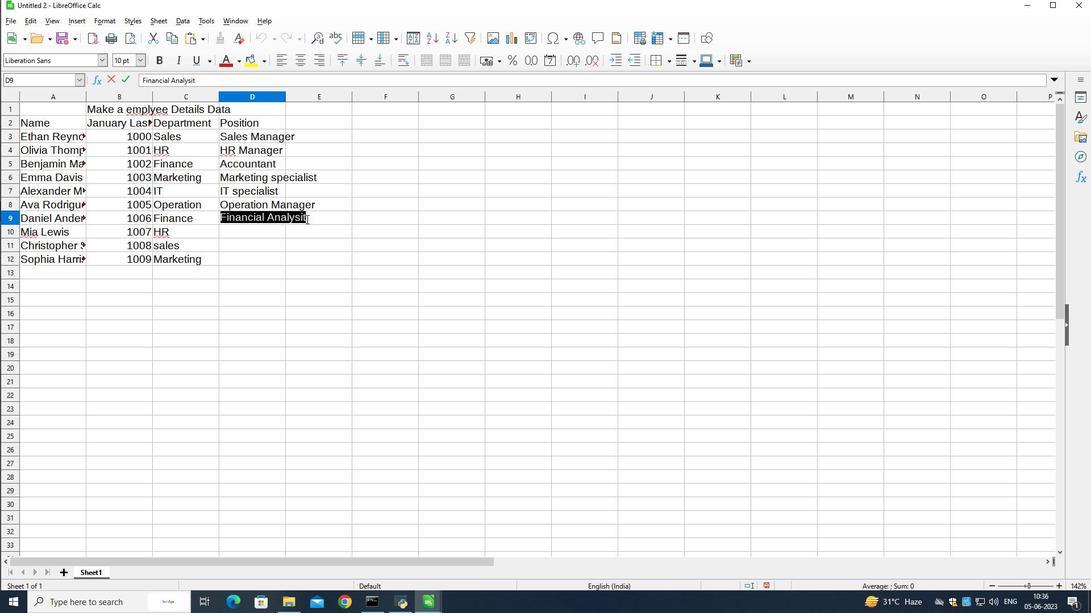 
Action: Mouse pressed left at (304, 218)
Screenshot: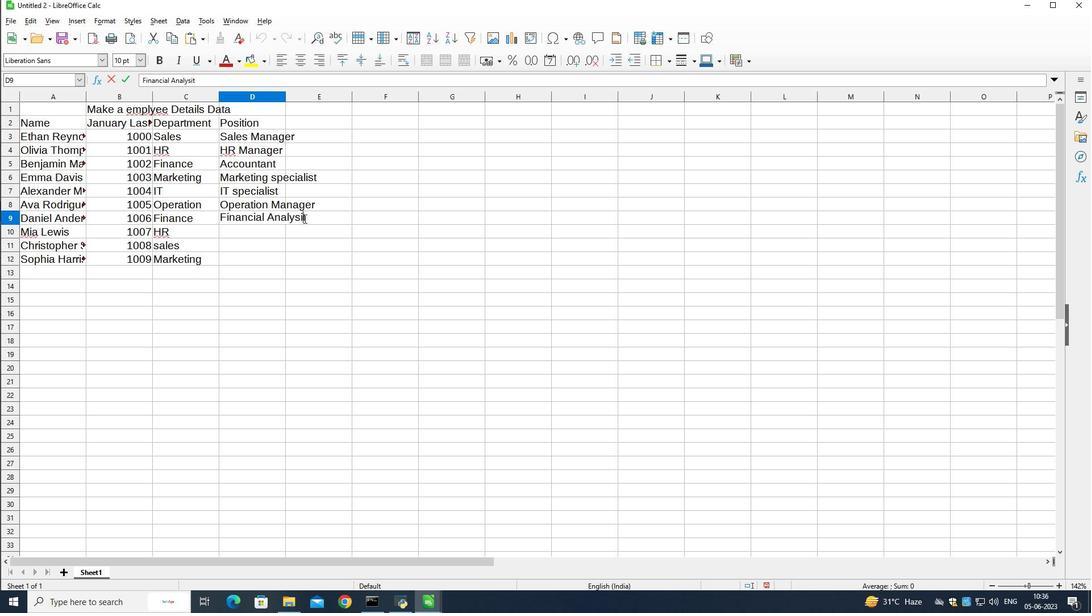 
Action: Mouse pressed left at (304, 218)
Screenshot: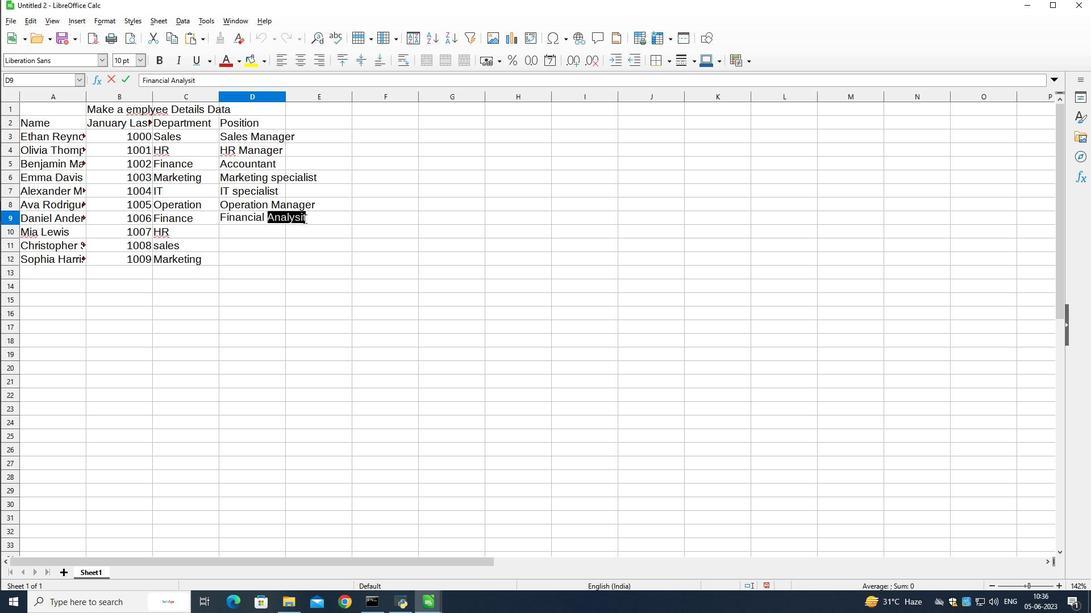 
Action: Mouse pressed left at (304, 218)
Screenshot: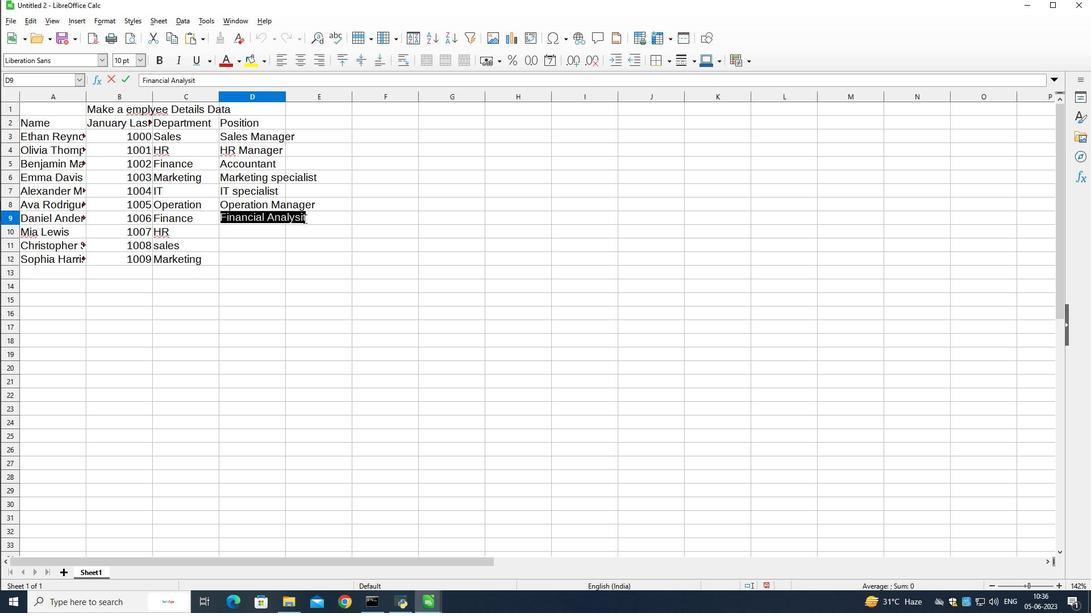 
Action: Mouse pressed left at (304, 218)
Screenshot: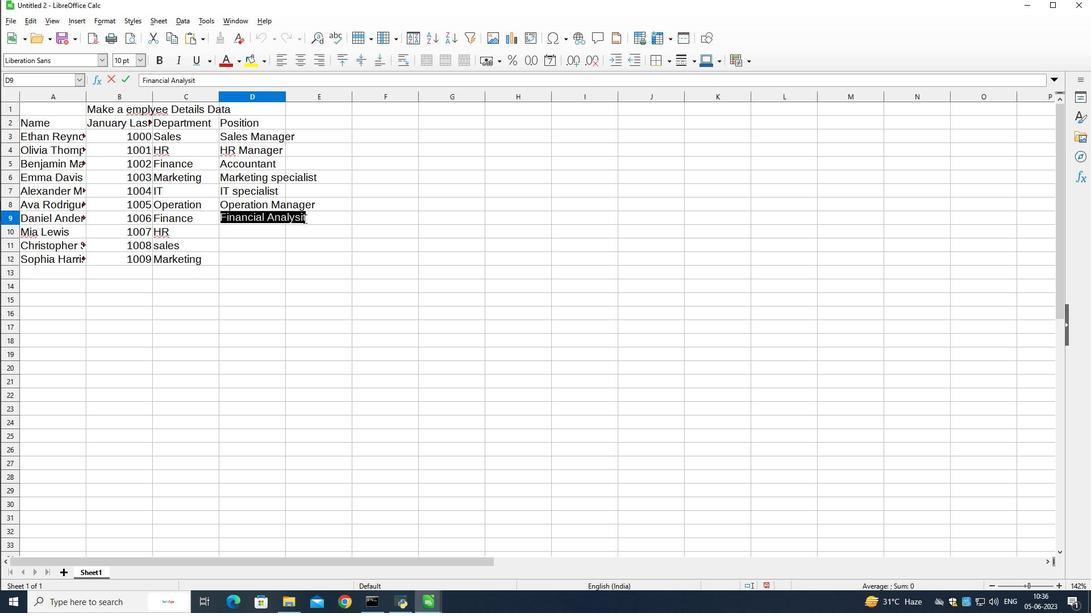 
Action: Mouse pressed left at (304, 218)
Screenshot: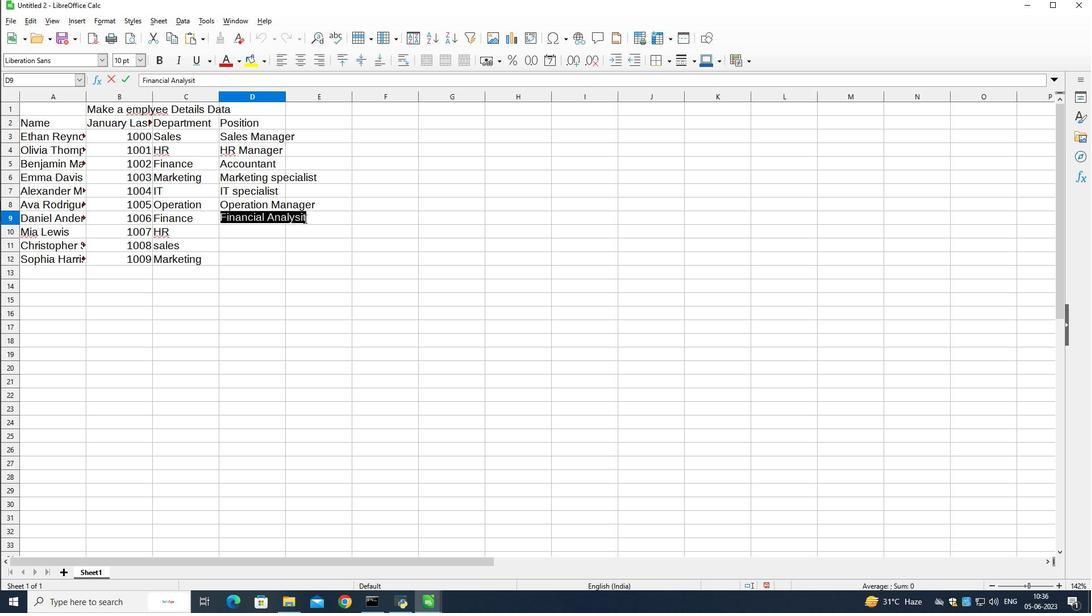 
Action: Mouse pressed left at (304, 218)
Screenshot: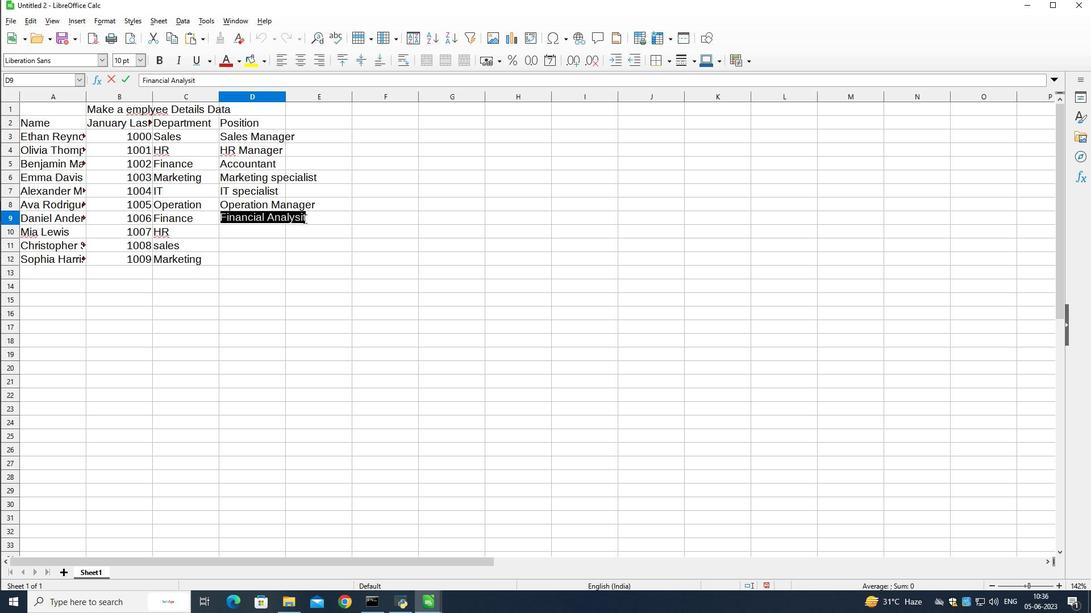 
Action: Mouse moved to (306, 217)
Screenshot: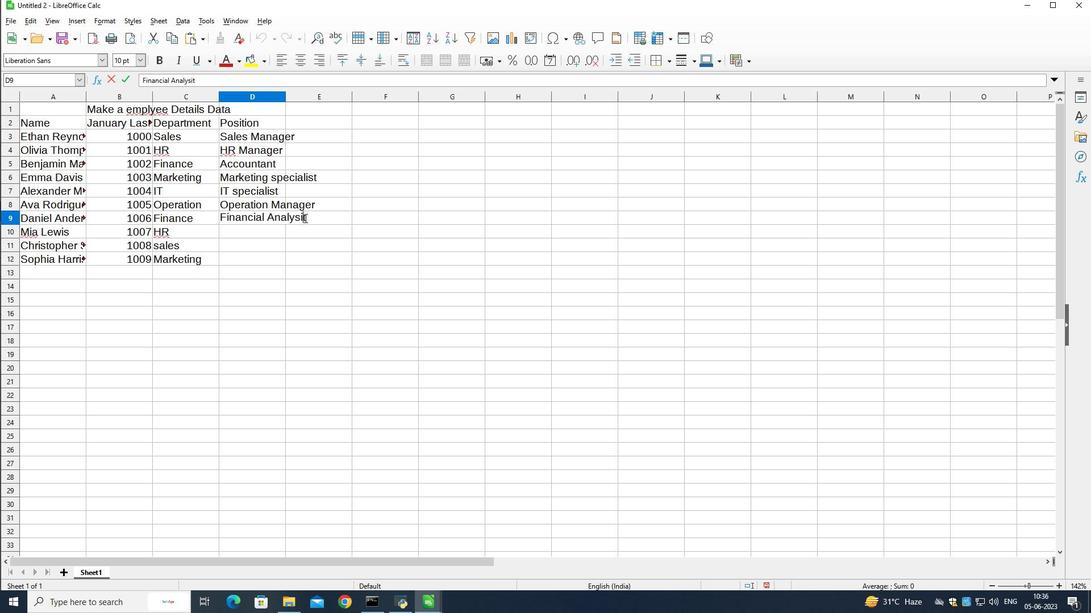 
Action: Key pressed <Key.backspace>
Screenshot: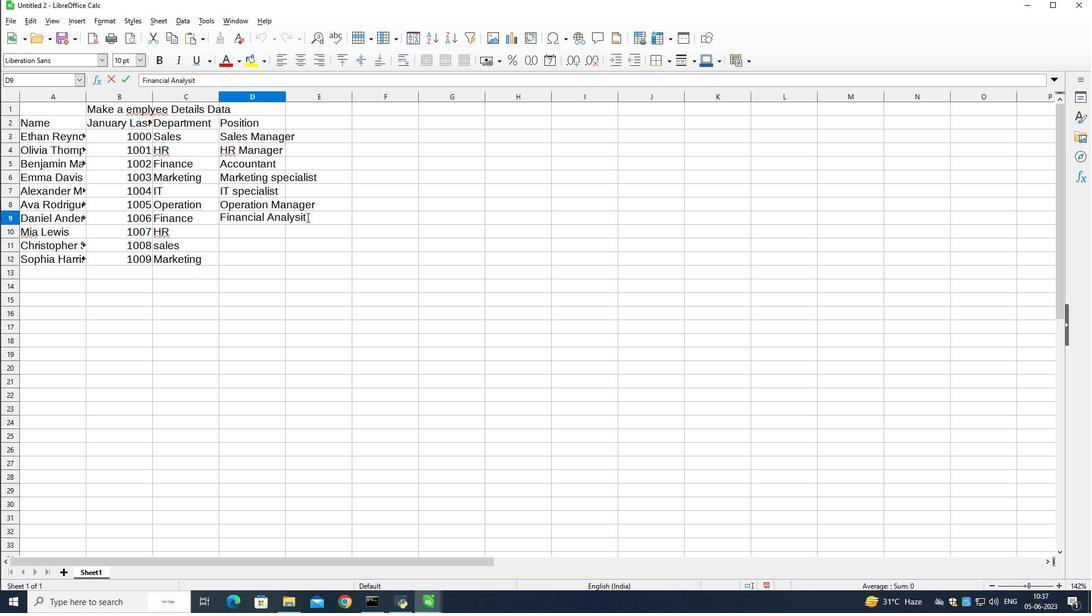 
Action: Mouse moved to (245, 231)
Screenshot: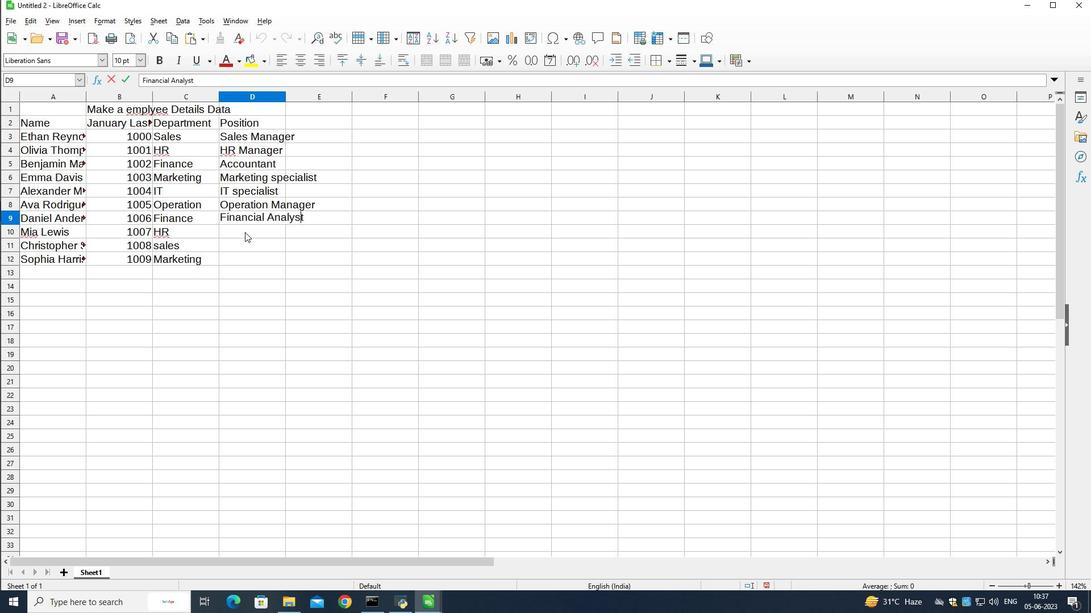 
Action: Mouse pressed left at (245, 231)
Screenshot: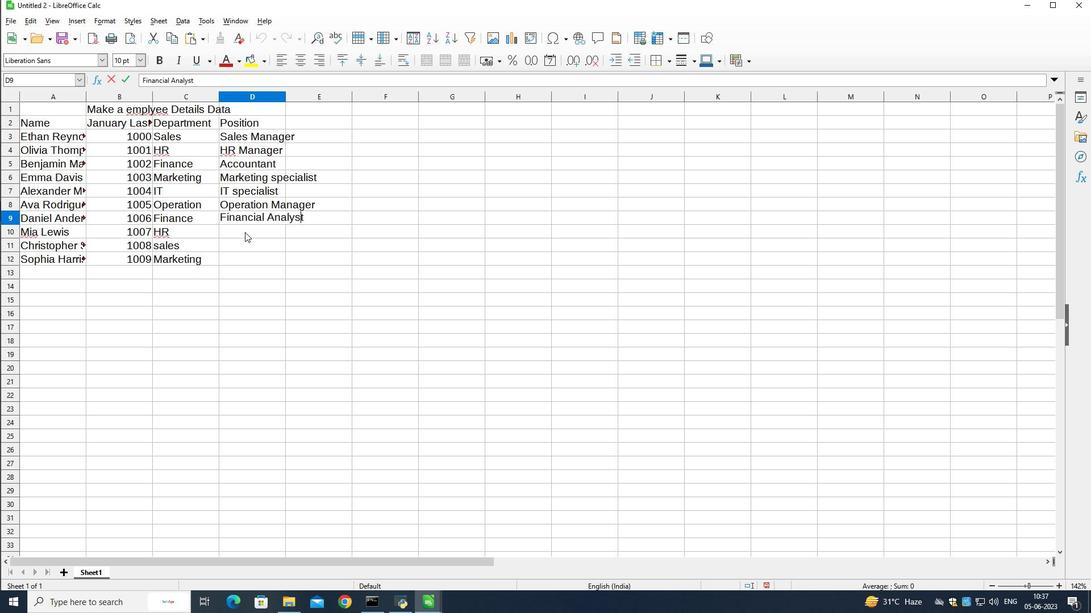 
Action: Key pressed <Key.shift>HR<Key.space><Key.shift>Assistance<Key.down><Key.shift><Key.shift><Key.shift><Key.shift>Sales<Key.space><Key.shift>Representative<Key.down><Key.shift><Key.shift><Key.shift><Key.shift><Key.shift><Key.shift><Key.shift><Key.shift><Key.shift><Key.shift><Key.shift><Key.shift><Key.shift><Key.shift><Key.shift><Key.shift>Marketing<Key.space><Key.shift>Assistance<Key.enter>
Screenshot: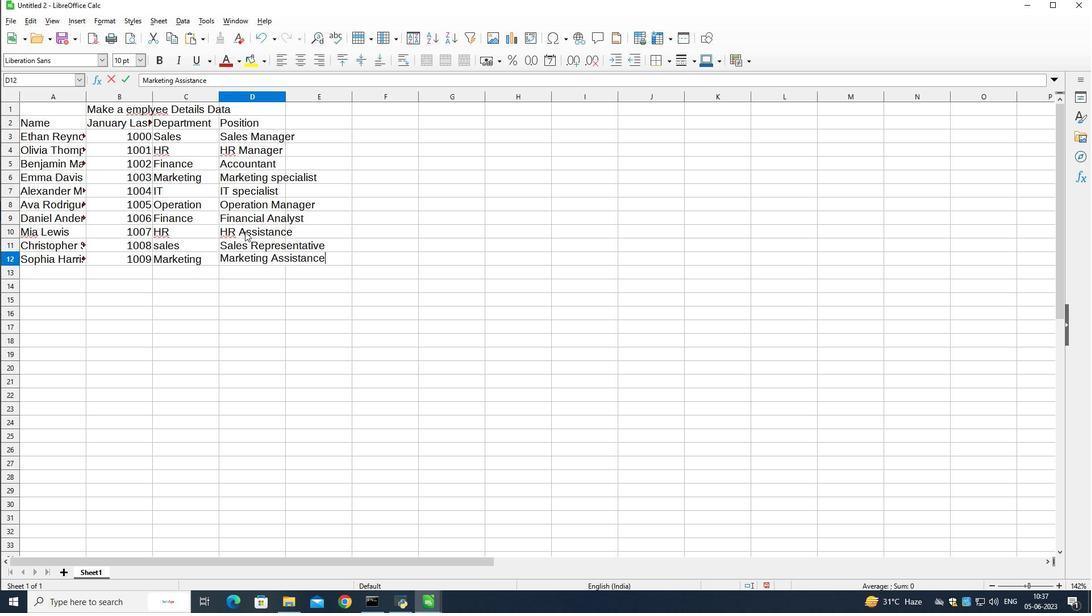
Action: Mouse moved to (308, 127)
Screenshot: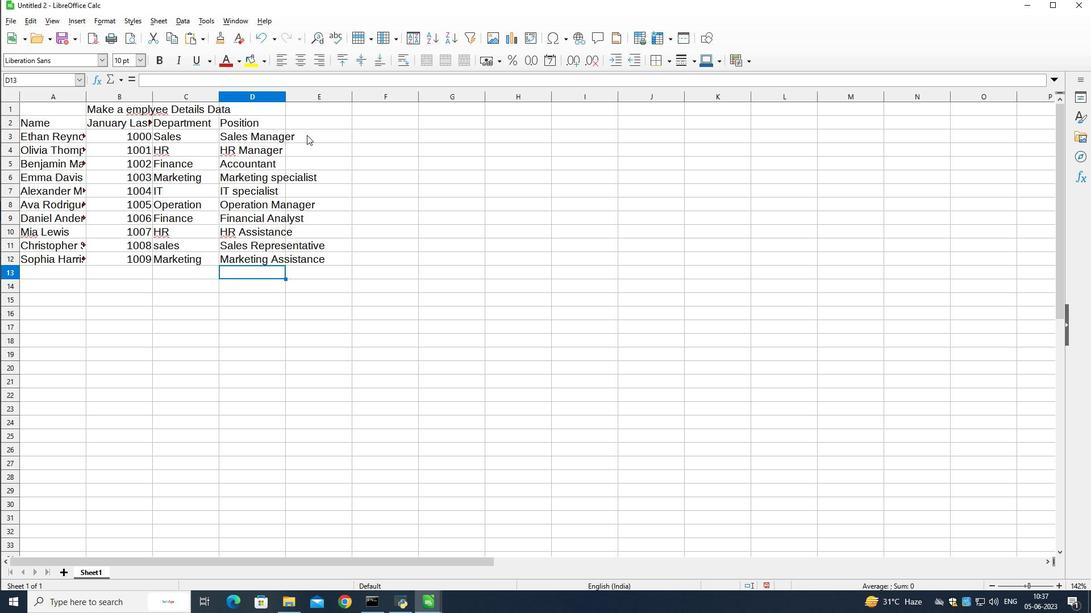 
Action: Mouse pressed left at (308, 127)
Screenshot: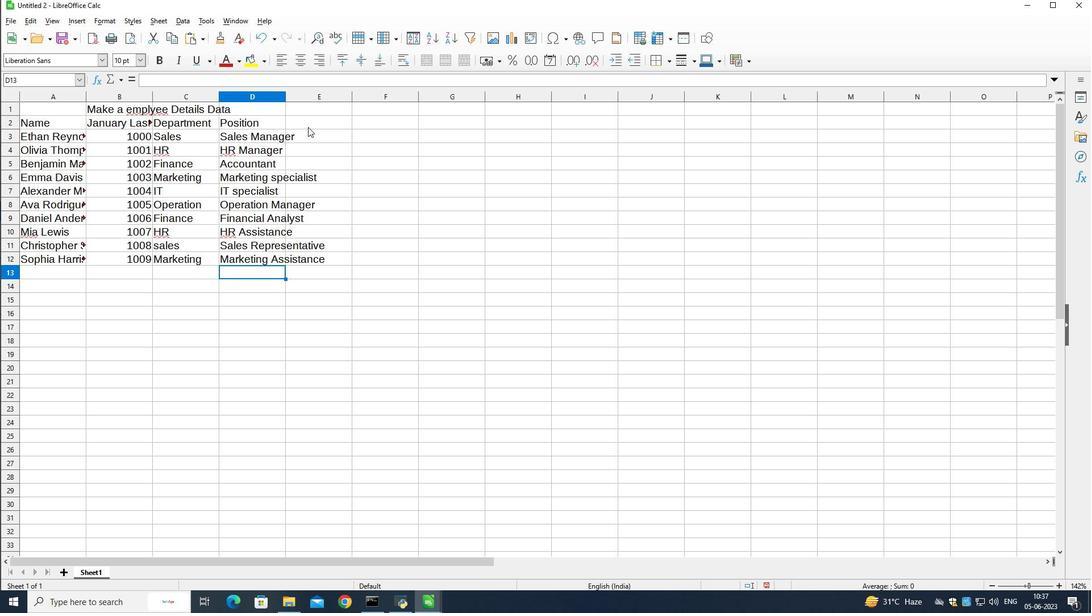 
Action: Key pressed <Key.shift><Key.shift><Key.shift><Key.shift><Key.shift><Key.shift><Key.shift><Key.shift><Key.shift><Key.shift><Key.shift><Key.shift>Saary<Key.down>
Screenshot: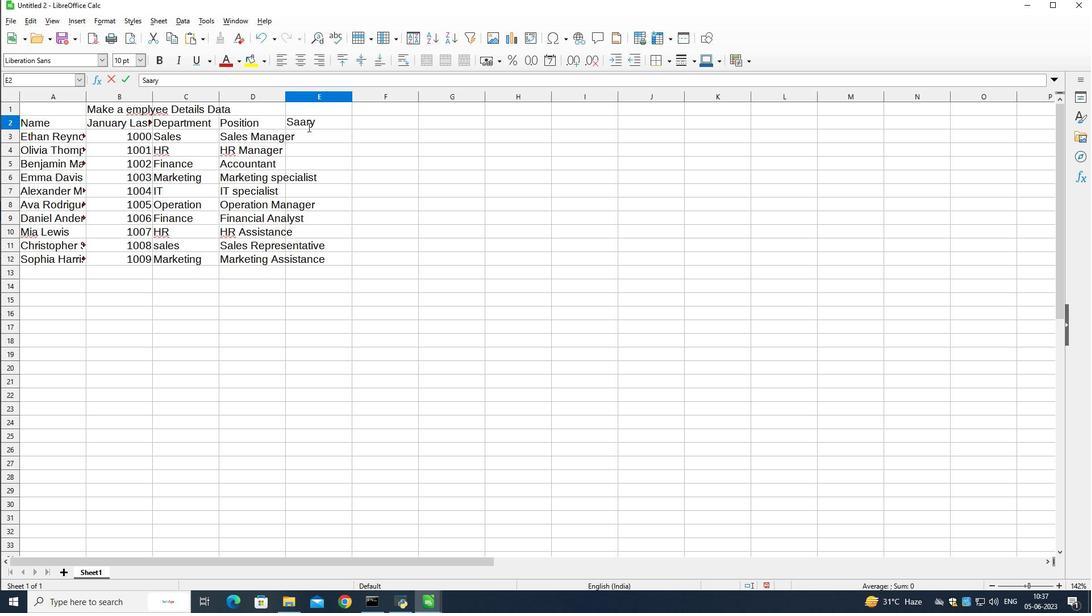 
Action: Mouse moved to (1040, 223)
Screenshot: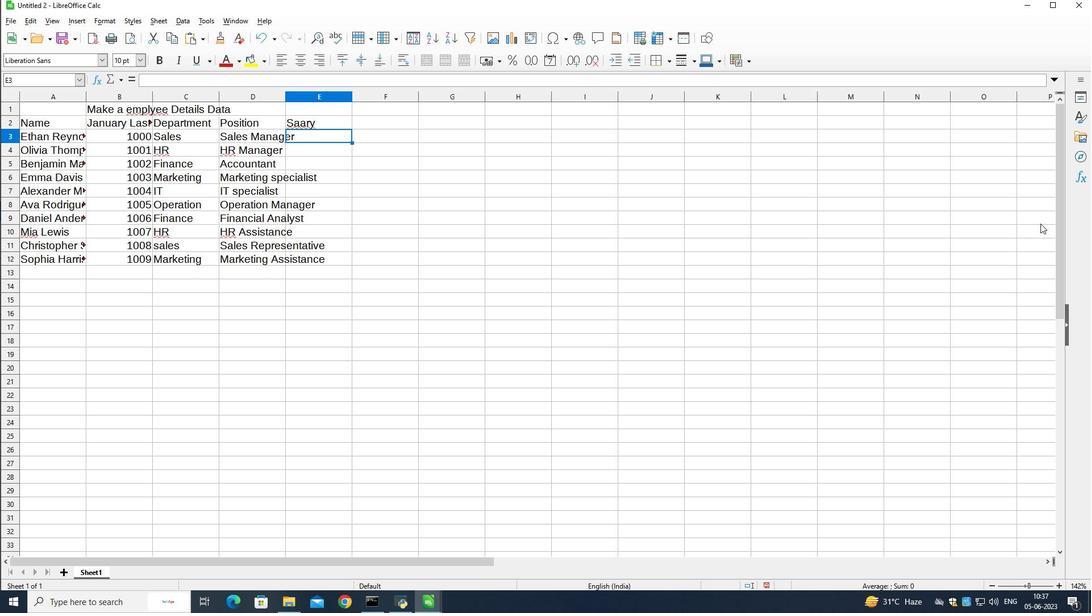 
Action: Key pressed <Key.shift>USD<Key.space>5000<Key.down><Key.shift><Key.shift><Key.shift><Key.shift><Key.shift><Key.shift><Key.shift>USD<Key.space>4500<Key.down><Key.shift>USD<Key.space><Key.shift>4000<Key.down><Key.shift>USD<Key.space>3800<Key.down><Key.shift>USD<Key.space>4200<Key.down><Key.shift>USD<Key.space>5200<Key.down><Key.shift>USD<Key.space>3800<Key.down><Key.shift>USD<Key.space>2800<Key.down><Key.shift><Key.shift><Key.shift>USD<Key.space>3200<Key.down><Key.shift>USD<Key.space>2500
Screenshot: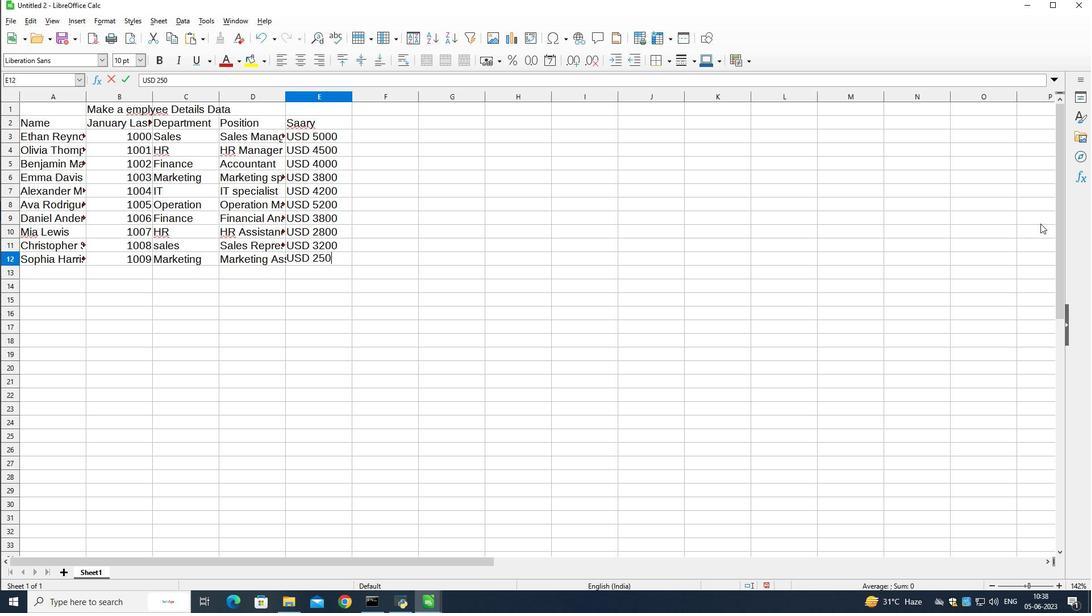 
Action: Mouse moved to (403, 123)
Screenshot: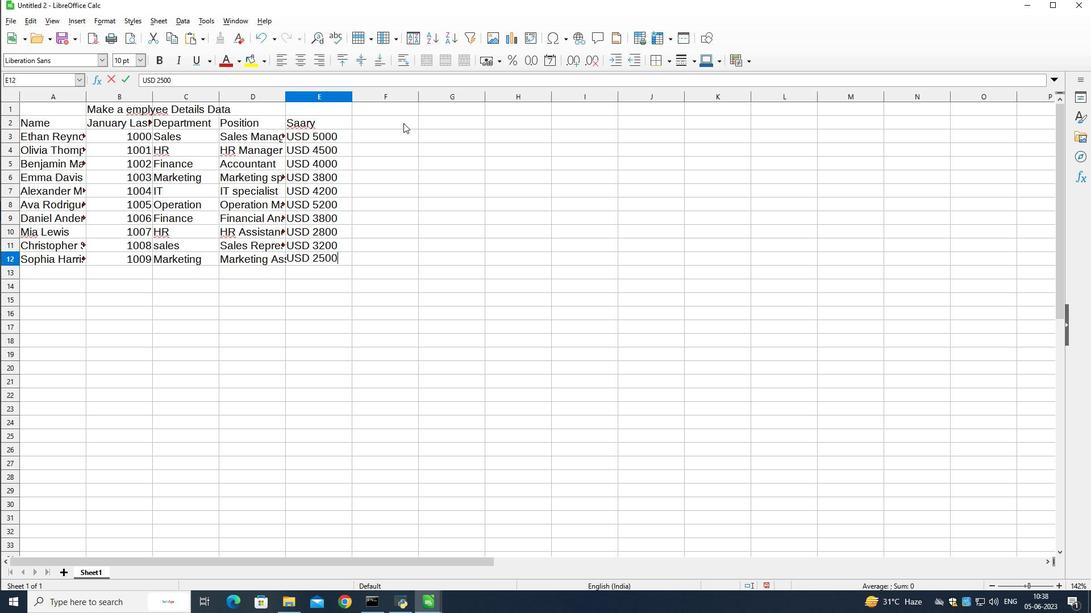 
Action: Mouse pressed left at (403, 123)
Screenshot: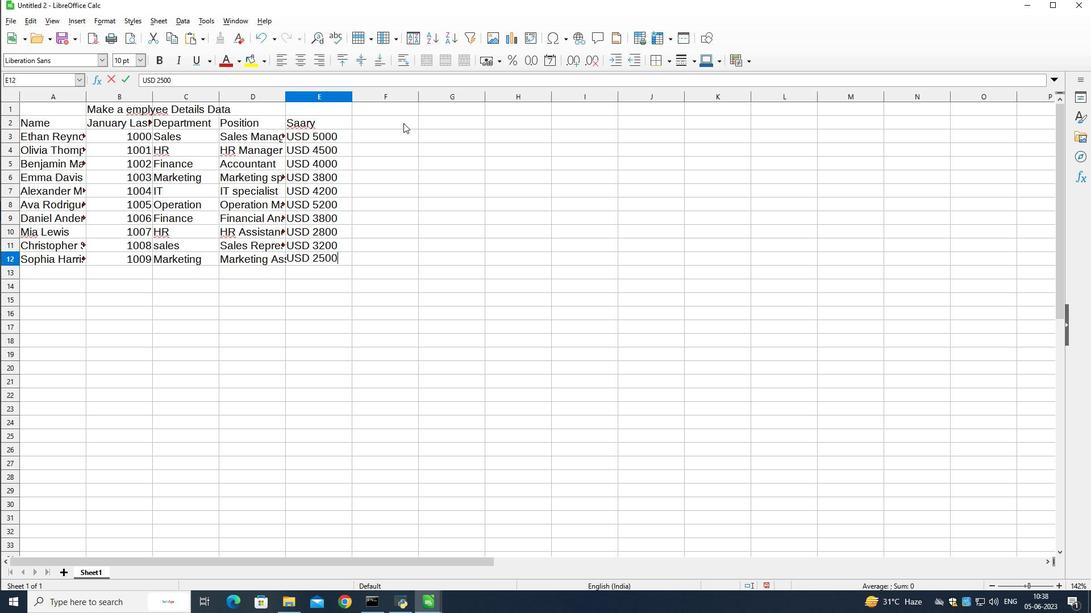 
Action: Mouse moved to (404, 124)
Screenshot: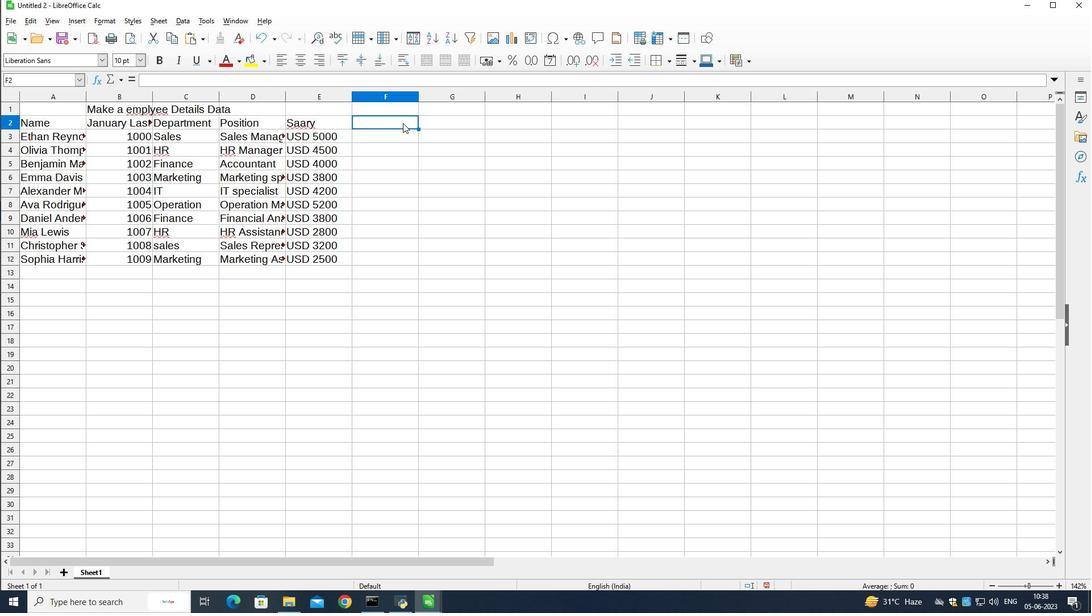 
Action: Key pressed <Key.shift><Key.shift>Date<Key.down>1/15/2020<Key.down>6/15/<Key.backspace><Key.backspace><Key.backspace><Key.backspace><Key.backspace><Key.backspace>7/1/2019<Key.down>3/10/2021<Key.down>2/5/2022<Key.down>11/30/2018<Key.down>6/15/2020<Key.down>9/1/2021<Key.down>4/20/2022<Key.down>2/10/2019<Key.down>9/5/2020
Screenshot: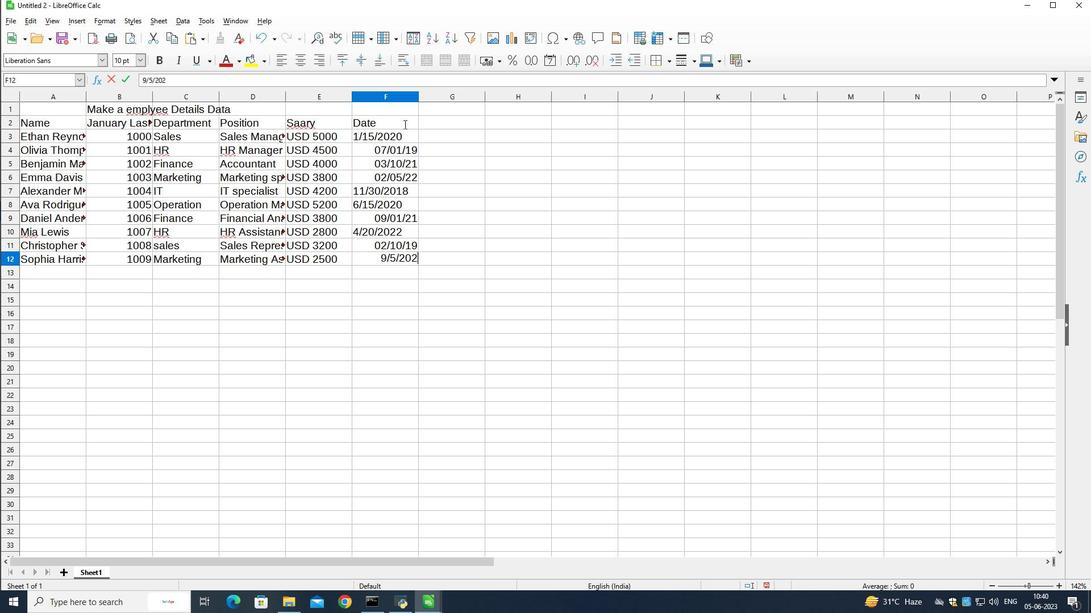 
Action: Mouse moved to (466, 238)
Screenshot: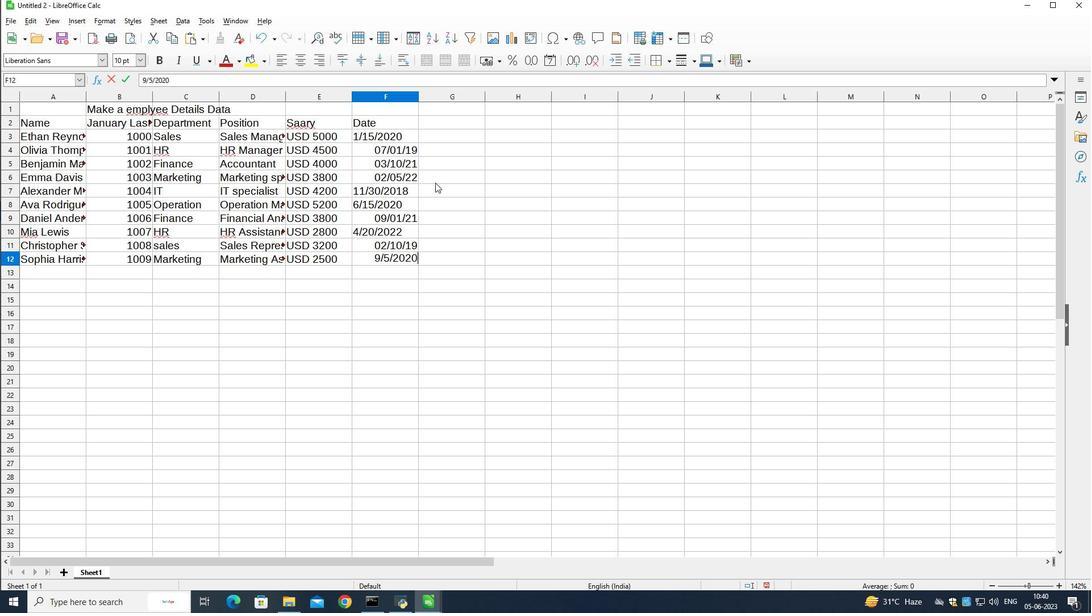 
Action: Mouse pressed left at (466, 238)
Screenshot: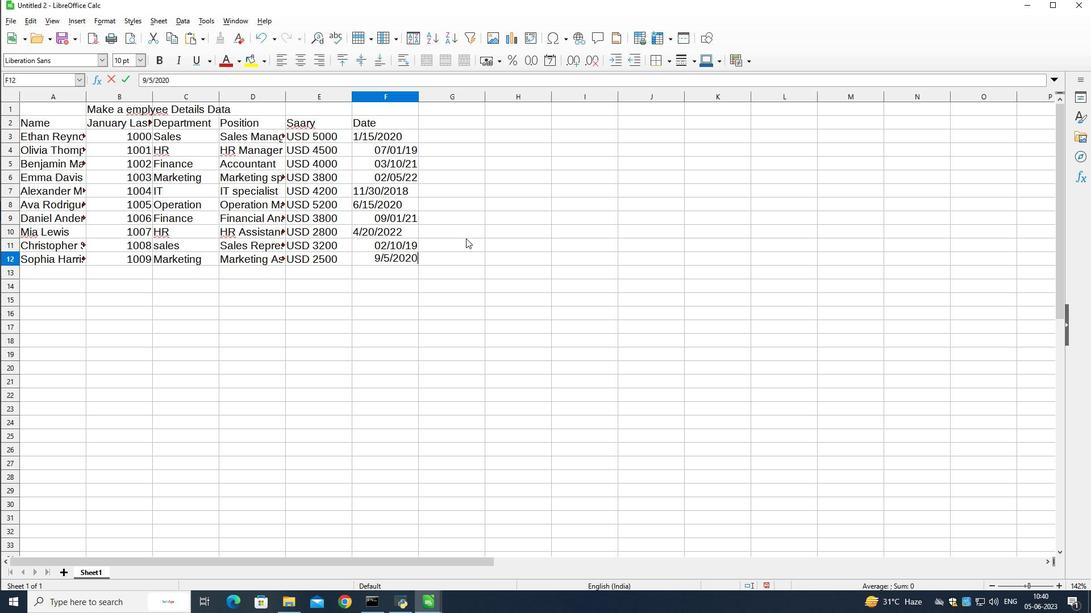 
Action: Mouse moved to (466, 238)
Screenshot: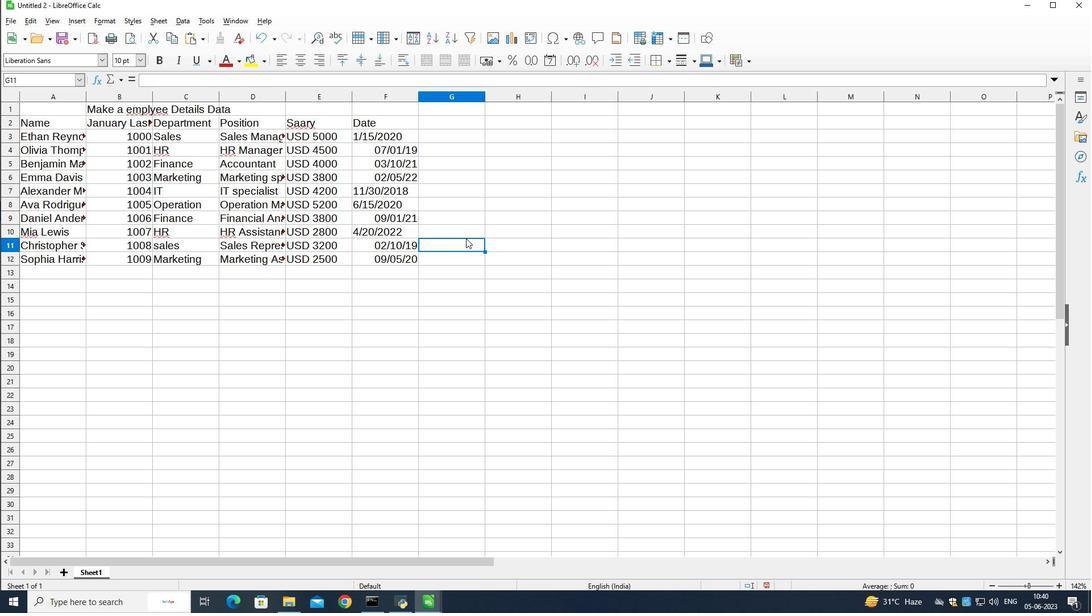 
Action: Key pressed ctrl+S
Screenshot: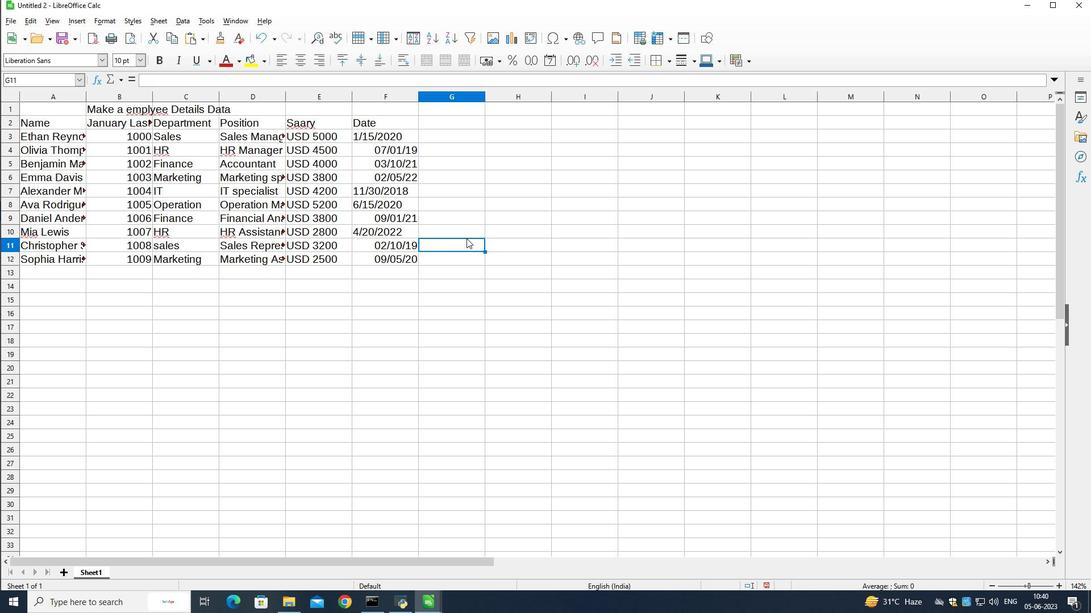 
Action: Mouse moved to (223, 324)
Screenshot: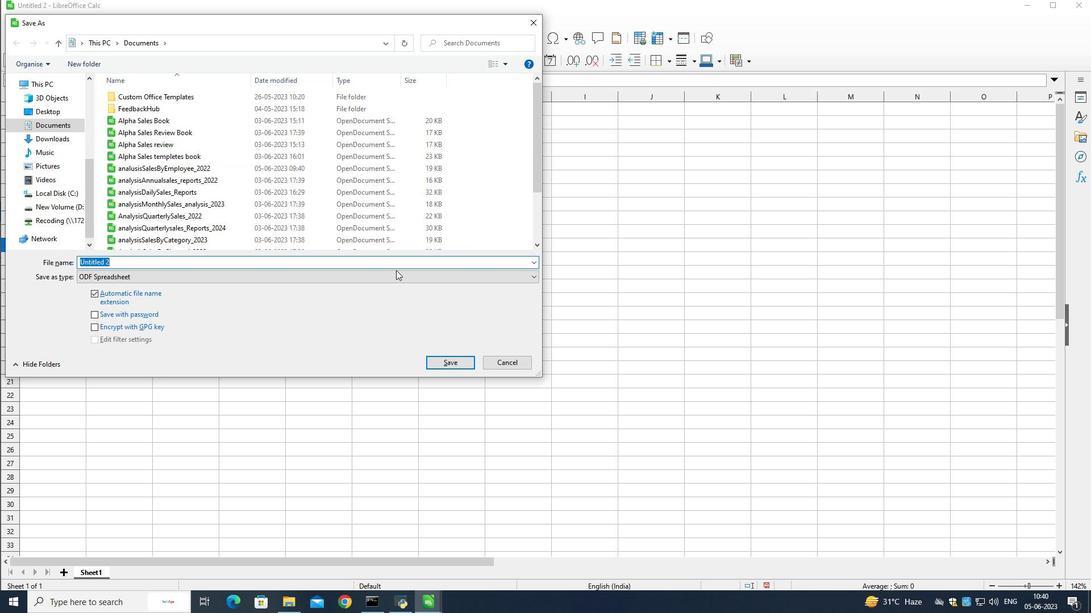 
Action: Key pressed anaysis<Key.shift>Sales<Key.shift>Quater<Key.shift_r>_2024<Key.enter>
Screenshot: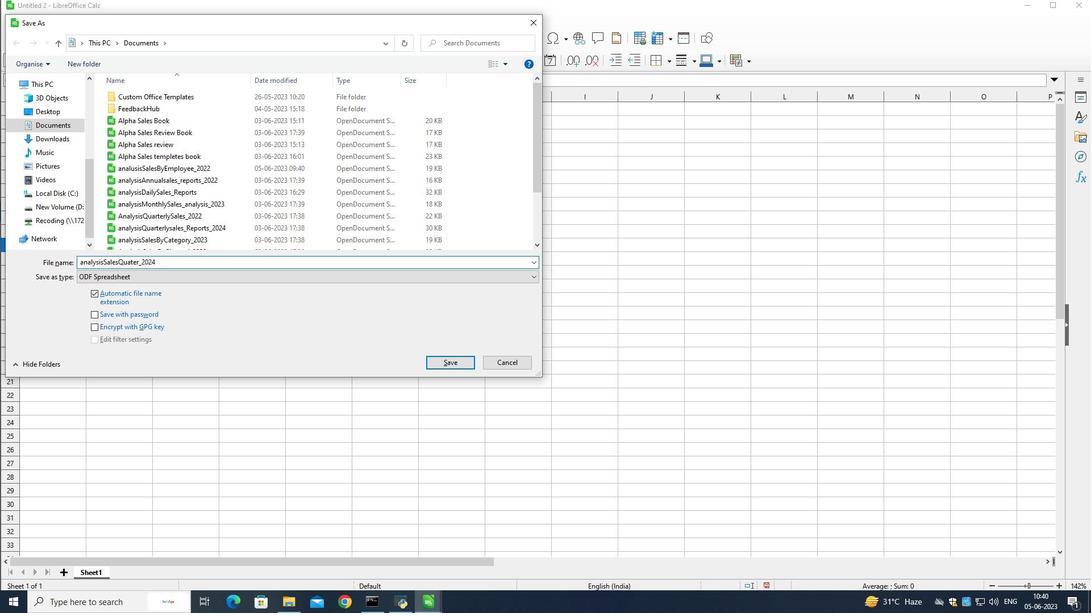 
Action: Mouse moved to (255, 341)
Screenshot: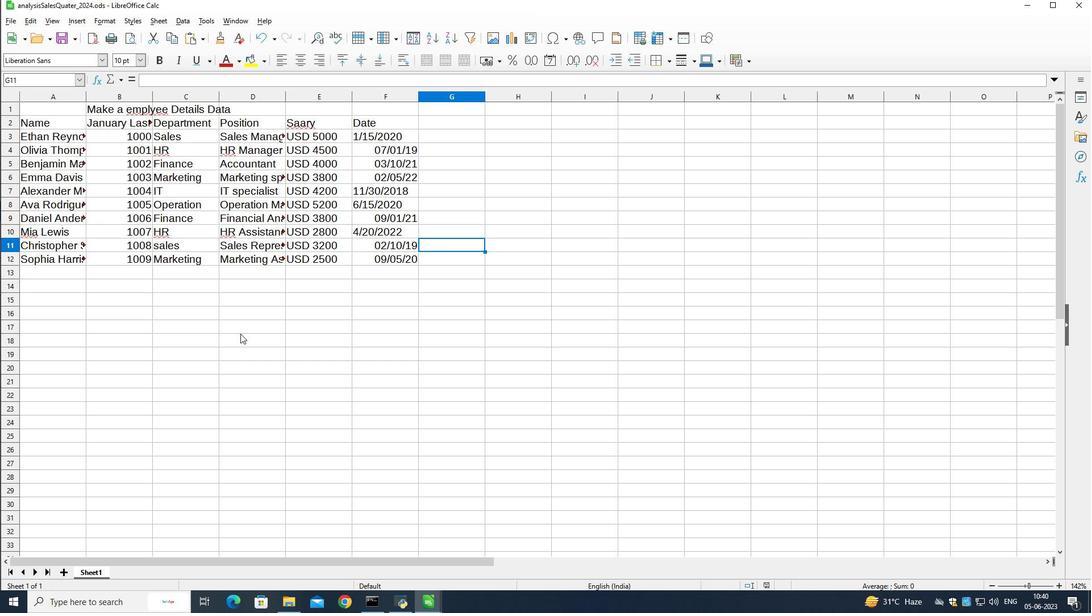 
